 Task: Create dashboards and reports that display Instructor performance.
Action: Mouse moved to (7, 67)
Screenshot: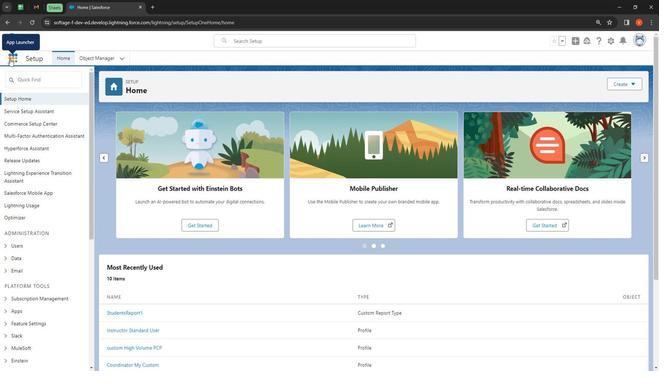 
Action: Mouse pressed left at (7, 67)
Screenshot: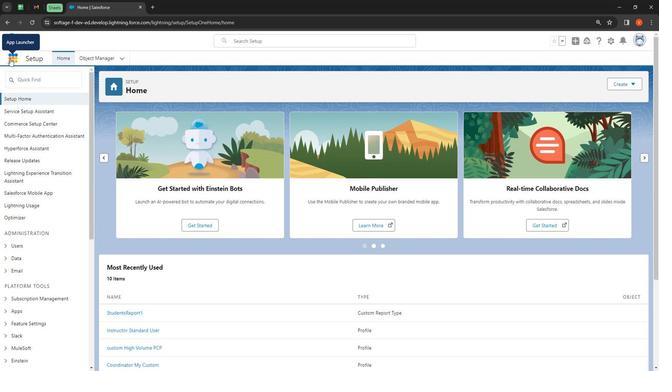 
Action: Mouse moved to (19, 193)
Screenshot: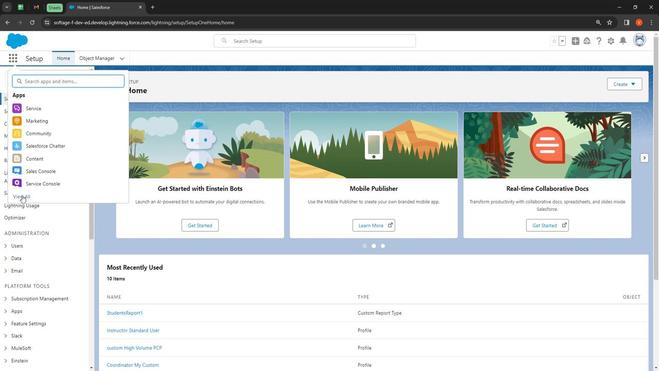 
Action: Mouse pressed left at (19, 193)
Screenshot: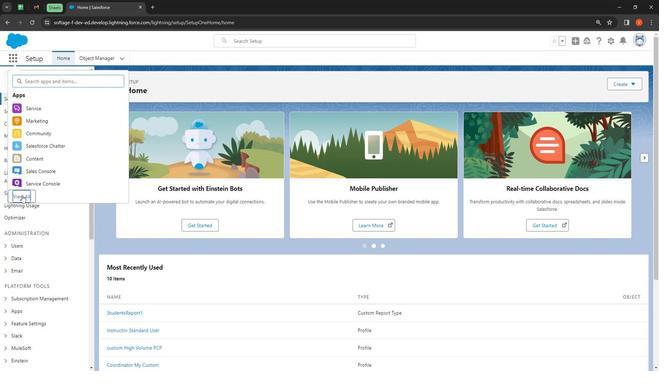 
Action: Mouse moved to (296, 88)
Screenshot: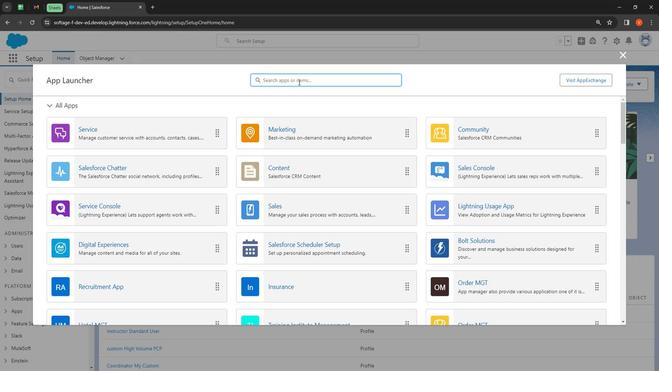 
Action: Mouse pressed left at (296, 88)
Screenshot: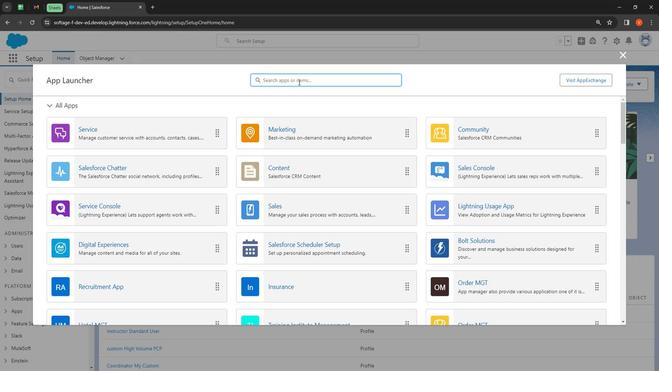
Action: Mouse moved to (166, 11)
Screenshot: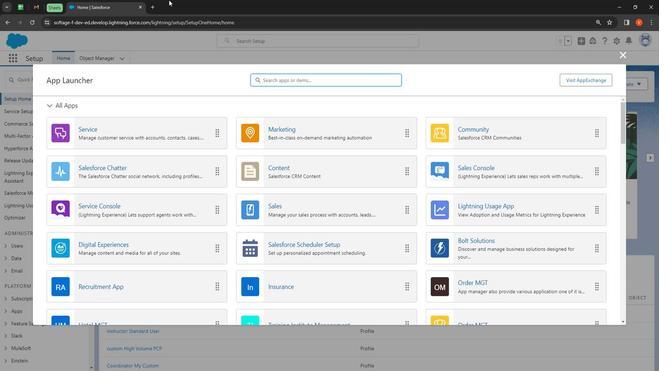 
Action: Key pressed <Key.shift><Key.shift><Key.shift><Key.shift><Key.shift><Key.shift><Key.shift><Key.shift><Key.shift><Key.shift><Key.shift><Key.shift><Key.shift><Key.shift><Key.shift><Key.shift><Key.shift>Repor
Screenshot: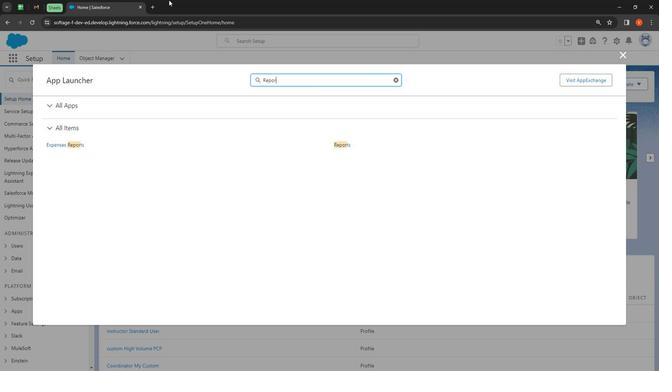 
Action: Mouse moved to (339, 148)
Screenshot: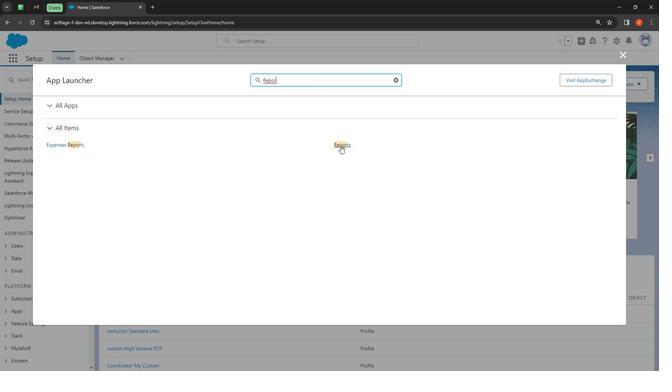 
Action: Mouse pressed left at (339, 148)
Screenshot: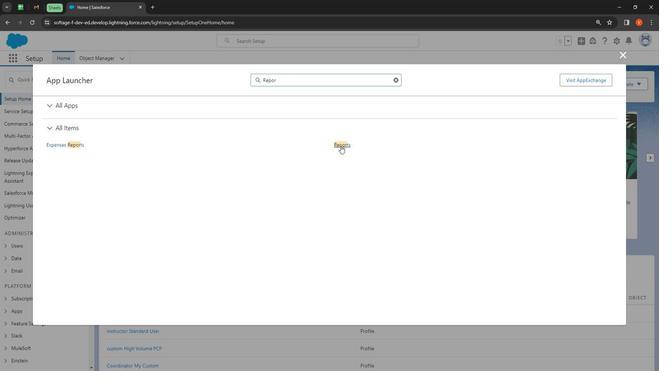 
Action: Mouse moved to (569, 91)
Screenshot: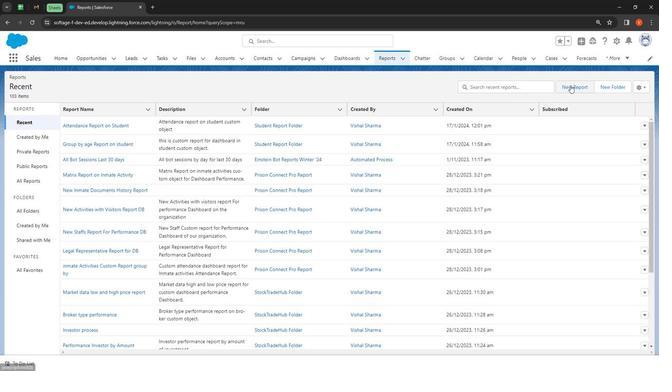 
Action: Mouse pressed left at (569, 91)
Screenshot: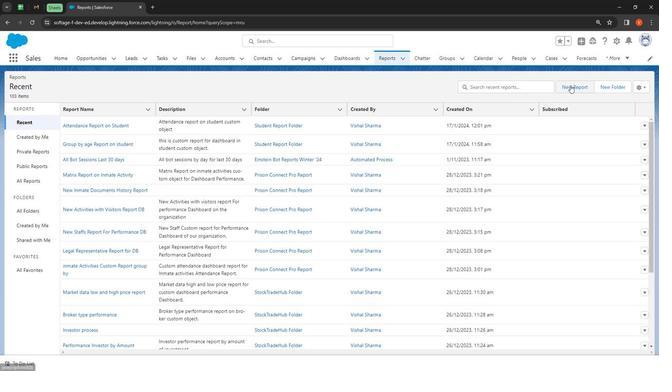 
Action: Mouse moved to (112, 148)
Screenshot: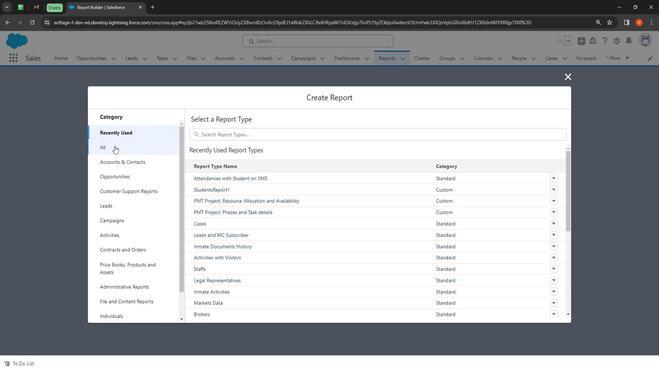 
Action: Mouse pressed left at (112, 148)
Screenshot: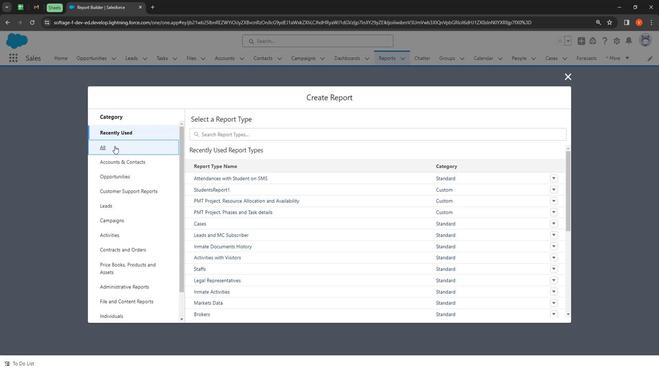 
Action: Mouse moved to (249, 137)
Screenshot: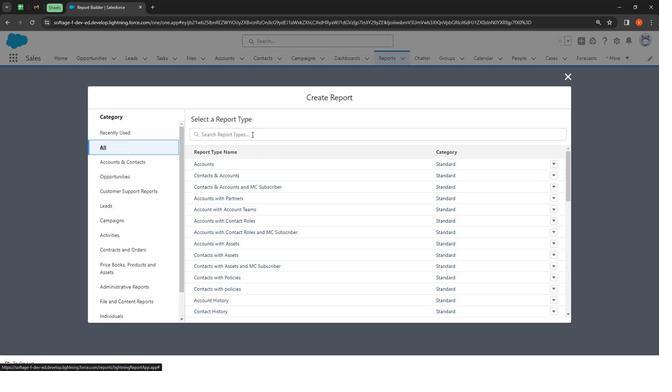 
Action: Mouse pressed left at (249, 137)
Screenshot: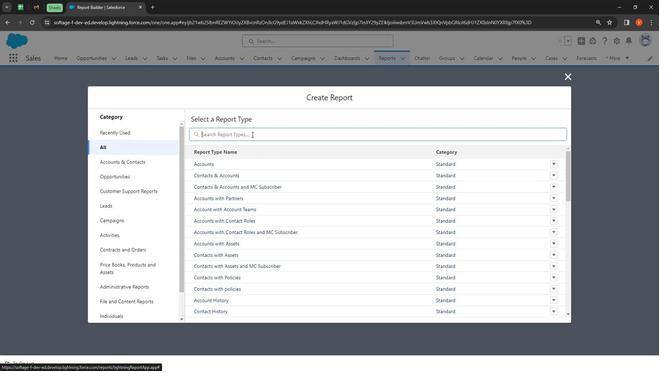 
Action: Mouse moved to (250, 137)
Screenshot: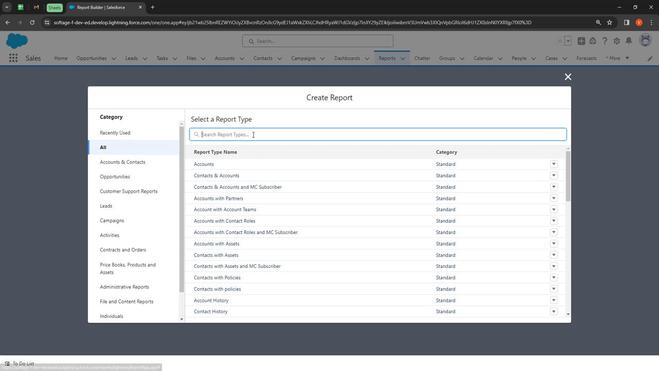 
Action: Key pressed instruc
Screenshot: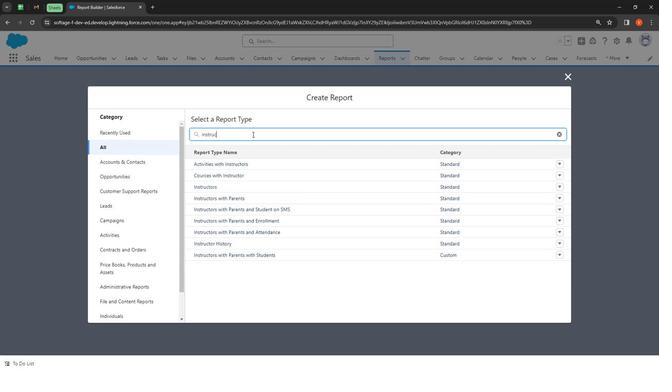 
Action: Mouse moved to (204, 184)
Screenshot: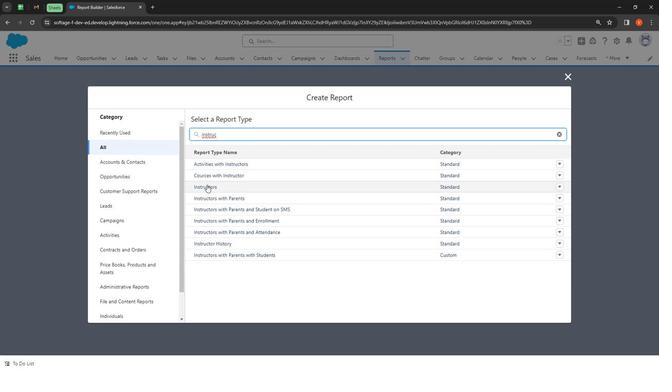 
Action: Mouse pressed left at (204, 184)
Screenshot: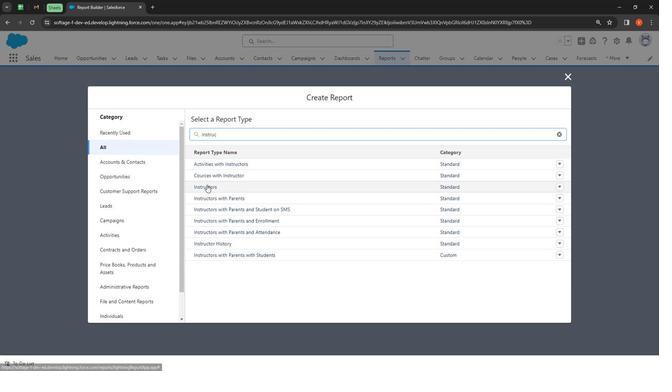 
Action: Mouse moved to (459, 164)
Screenshot: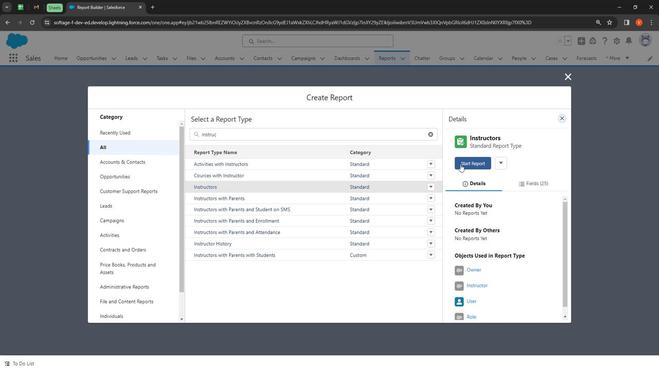 
Action: Mouse pressed left at (459, 164)
Screenshot: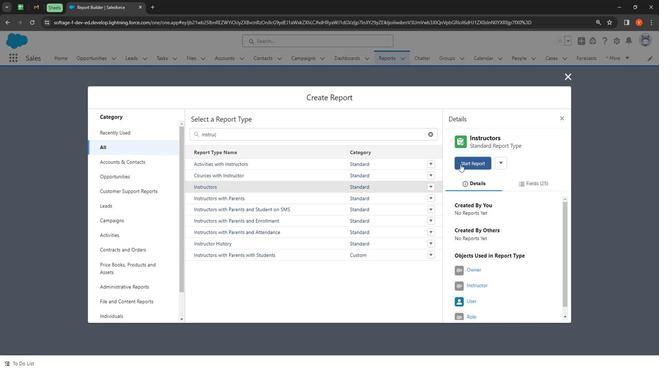 
Action: Mouse moved to (66, 187)
Screenshot: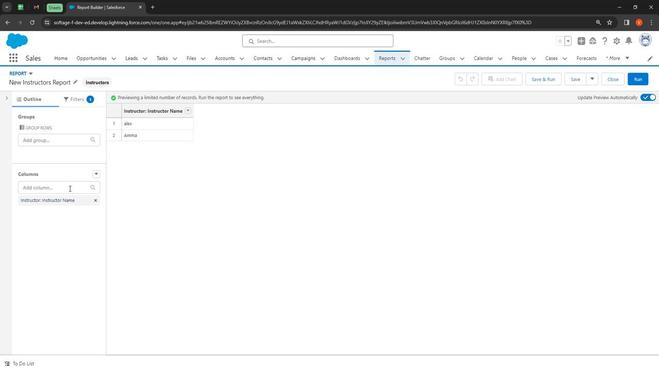 
Action: Mouse pressed left at (66, 187)
Screenshot: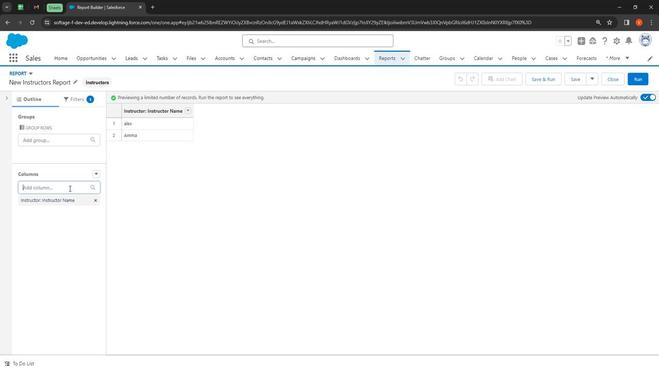 
Action: Mouse moved to (55, 243)
Screenshot: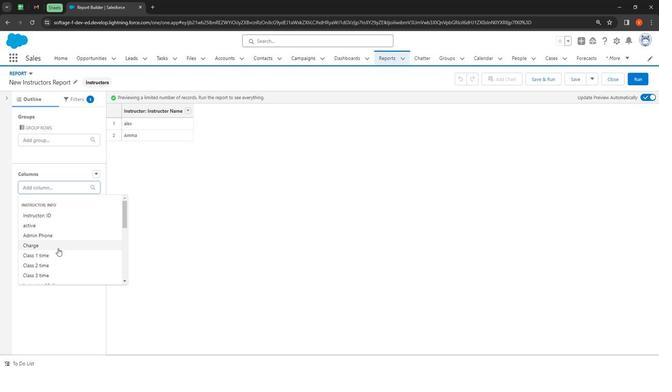 
Action: Mouse pressed left at (55, 243)
Screenshot: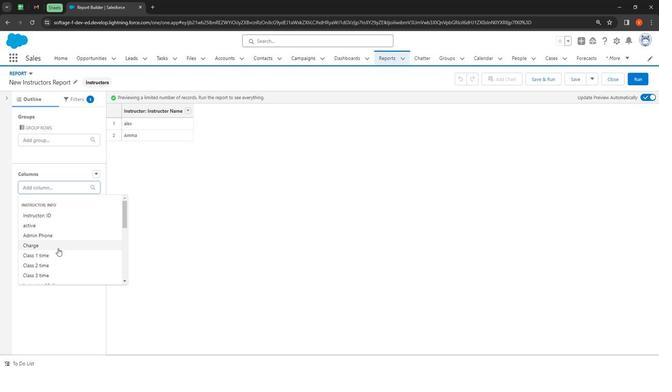 
Action: Mouse moved to (49, 188)
Screenshot: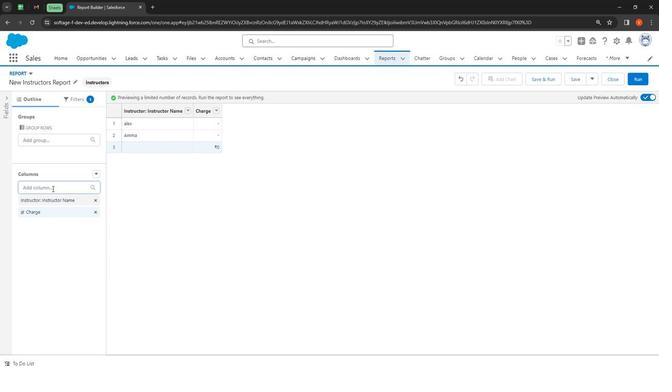 
Action: Mouse pressed left at (49, 188)
Screenshot: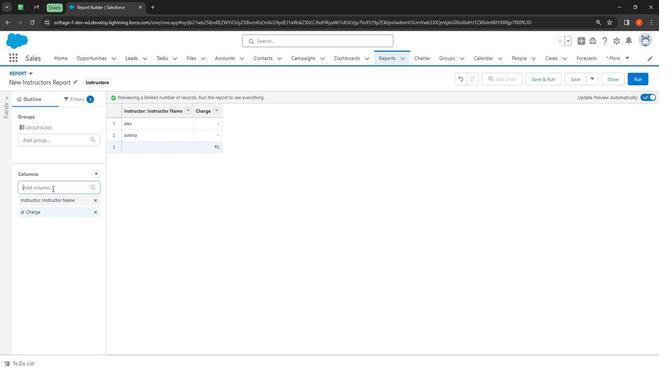 
Action: Mouse moved to (51, 221)
Screenshot: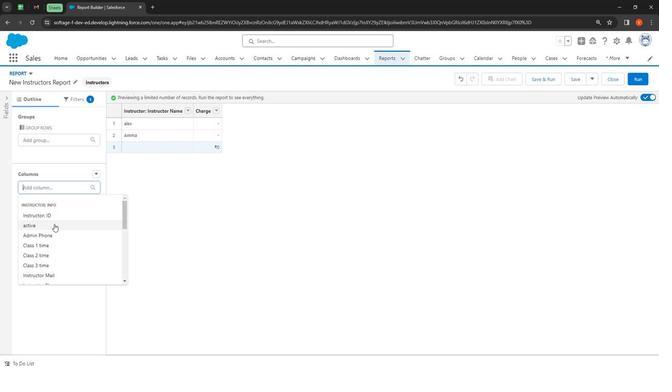 
Action: Mouse pressed left at (51, 221)
Screenshot: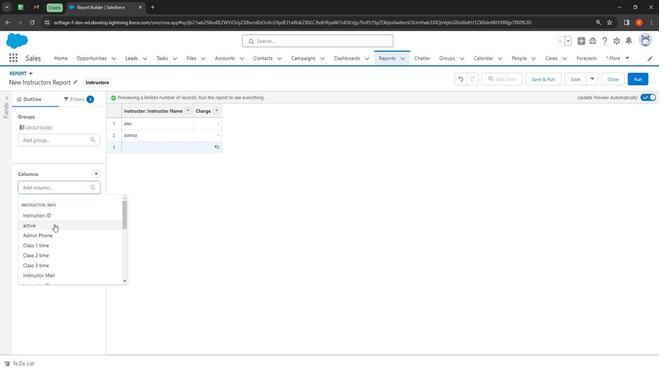 
Action: Mouse moved to (38, 188)
Screenshot: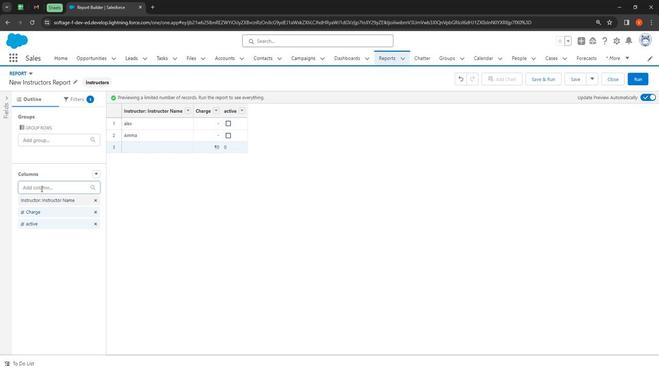
Action: Mouse pressed left at (38, 188)
Screenshot: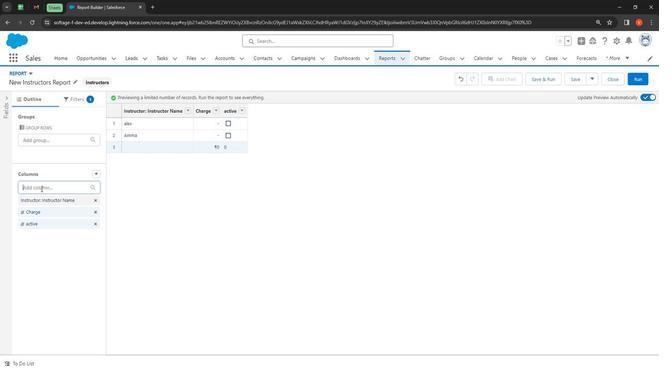 
Action: Mouse moved to (45, 222)
Screenshot: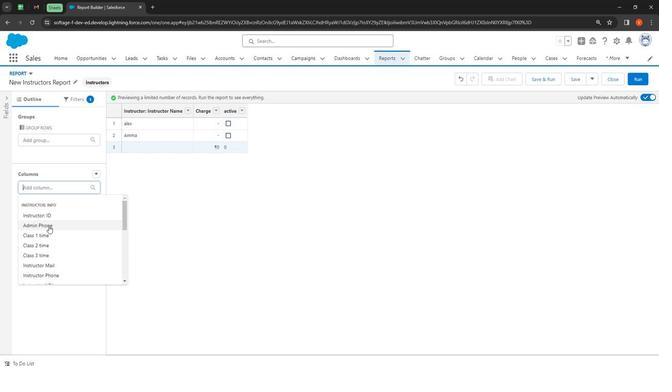 
Action: Mouse pressed left at (45, 222)
Screenshot: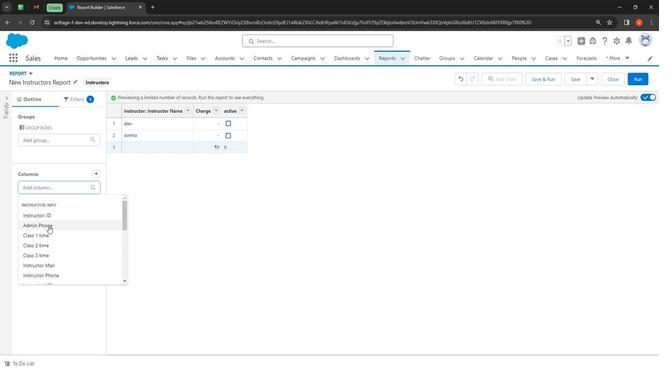 
Action: Mouse moved to (40, 187)
Screenshot: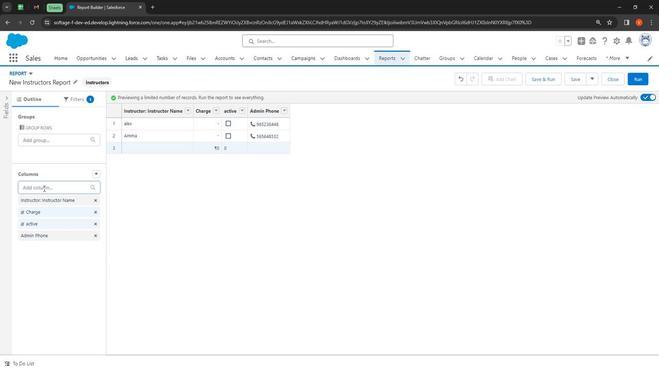 
Action: Mouse pressed left at (40, 187)
Screenshot: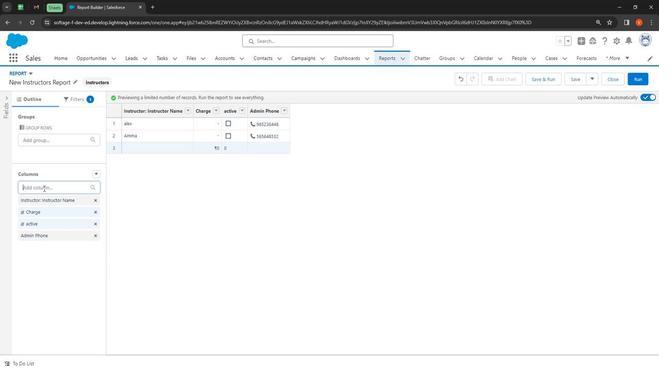 
Action: Mouse moved to (48, 252)
Screenshot: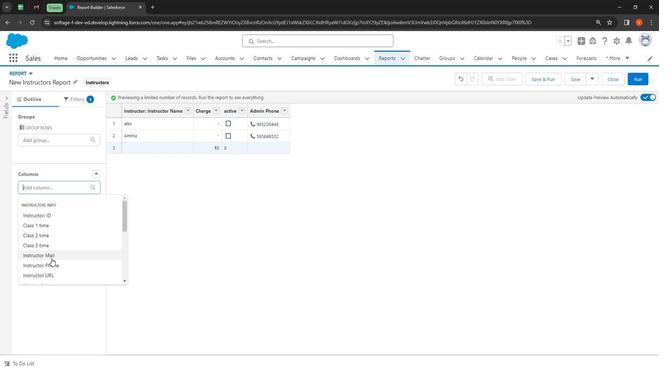 
Action: Mouse pressed left at (48, 252)
Screenshot: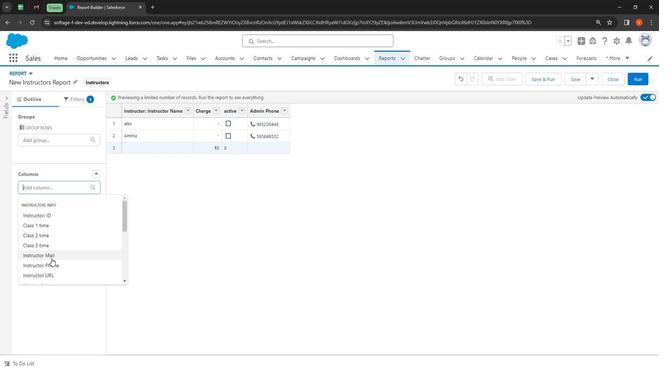 
Action: Mouse moved to (41, 189)
Screenshot: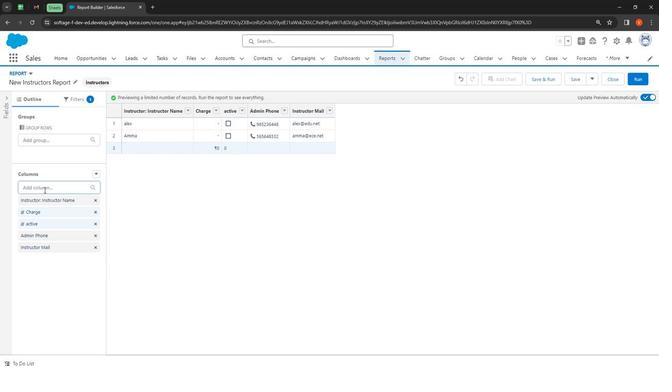 
Action: Mouse pressed left at (41, 189)
Screenshot: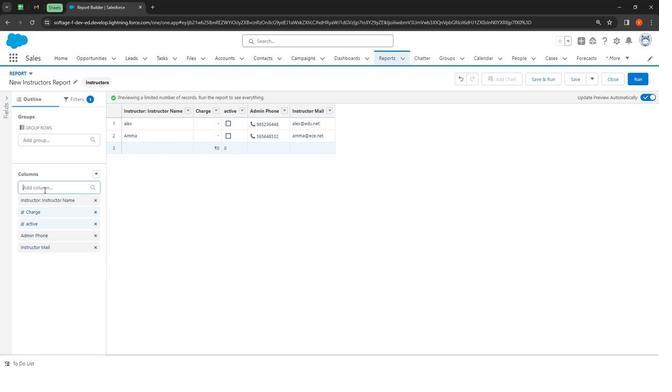 
Action: Mouse moved to (63, 249)
Screenshot: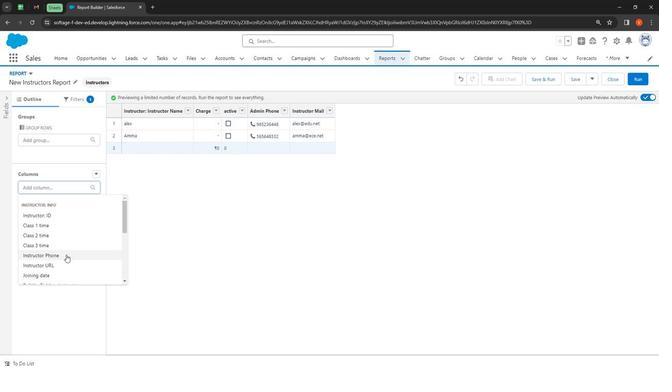 
Action: Mouse pressed left at (63, 249)
Screenshot: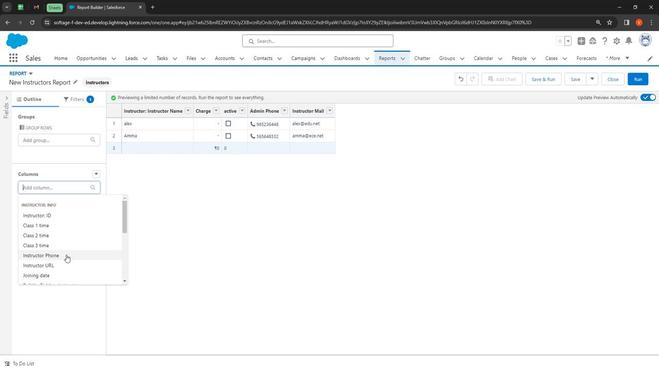 
Action: Mouse moved to (38, 185)
Screenshot: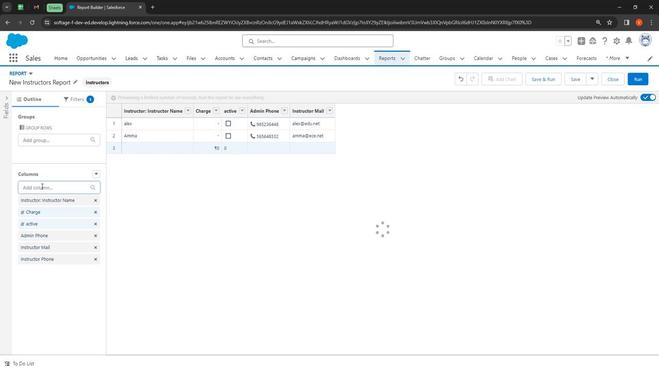 
Action: Mouse pressed left at (38, 185)
Screenshot: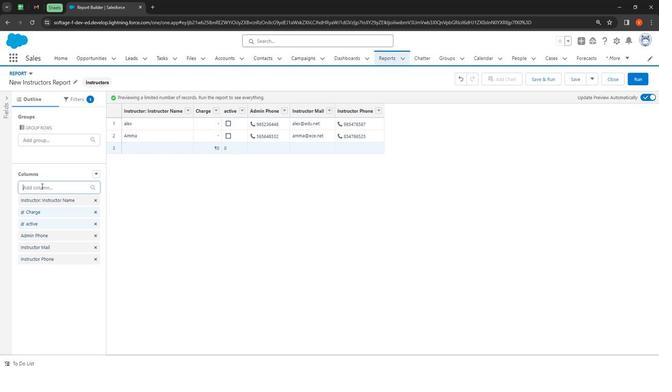 
Action: Mouse moved to (57, 257)
Screenshot: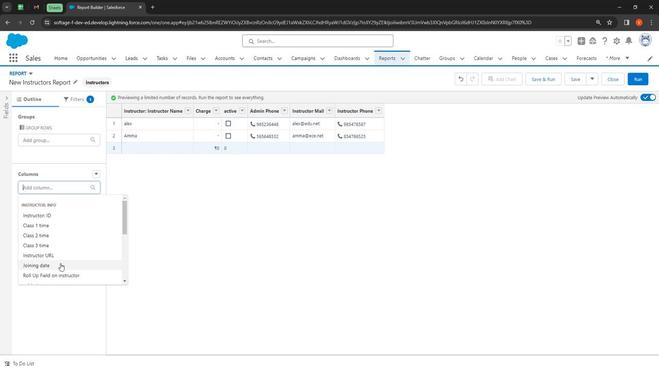 
Action: Mouse pressed left at (57, 257)
Screenshot: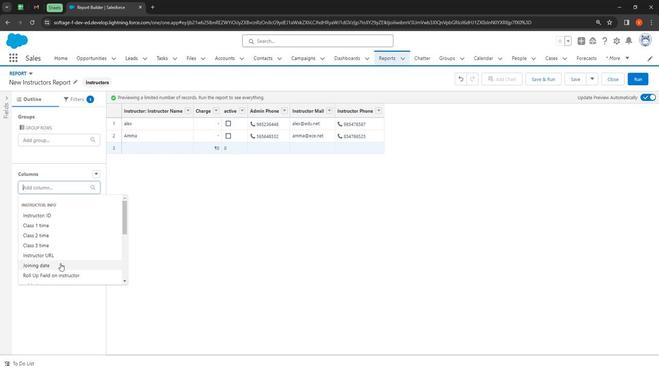 
Action: Mouse moved to (46, 186)
Screenshot: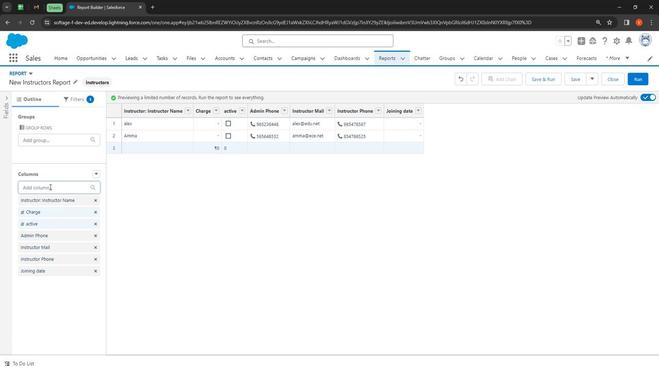 
Action: Mouse pressed left at (46, 186)
Screenshot: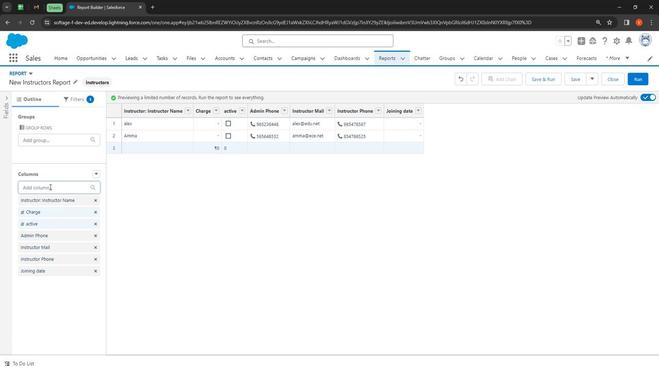 
Action: Mouse moved to (58, 244)
Screenshot: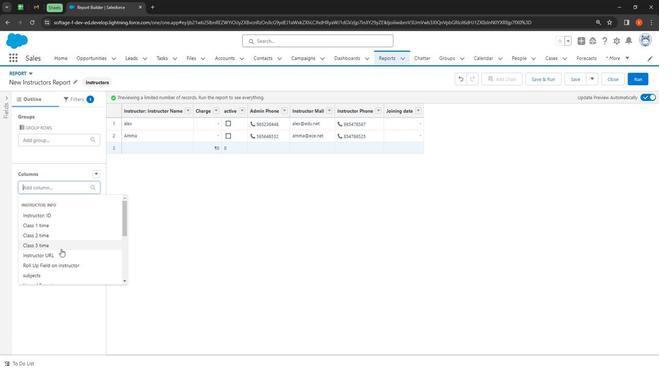 
Action: Mouse scrolled (58, 243) with delta (0, 0)
Screenshot: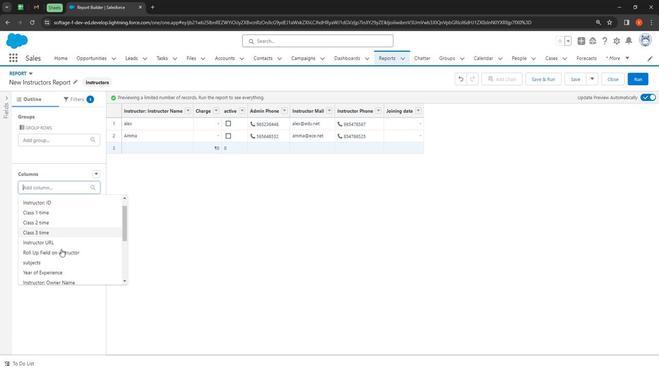 
Action: Mouse moved to (59, 218)
Screenshot: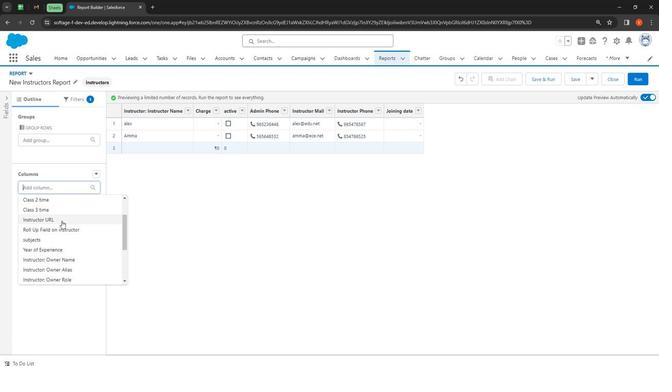 
Action: Mouse pressed left at (59, 218)
Screenshot: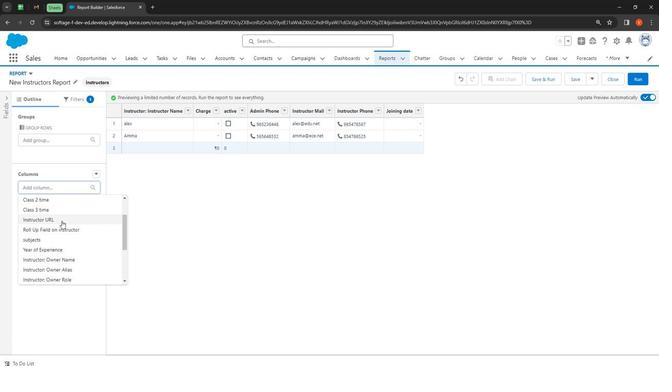 
Action: Mouse moved to (46, 188)
Screenshot: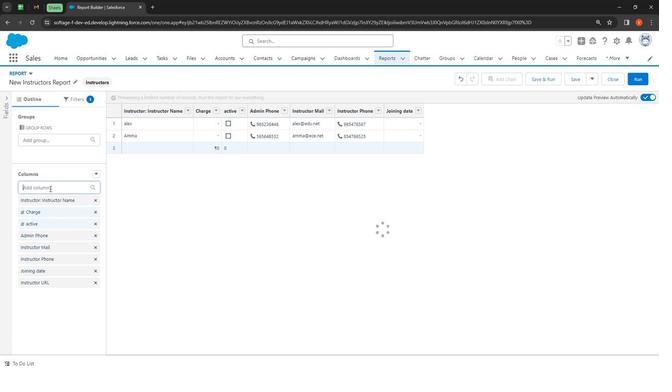
Action: Mouse pressed left at (46, 188)
Screenshot: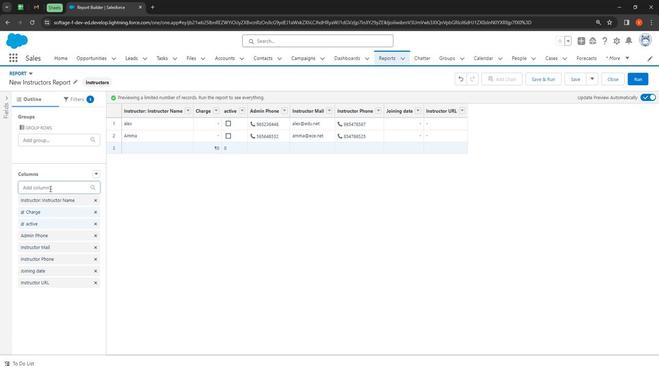 
Action: Mouse moved to (48, 257)
Screenshot: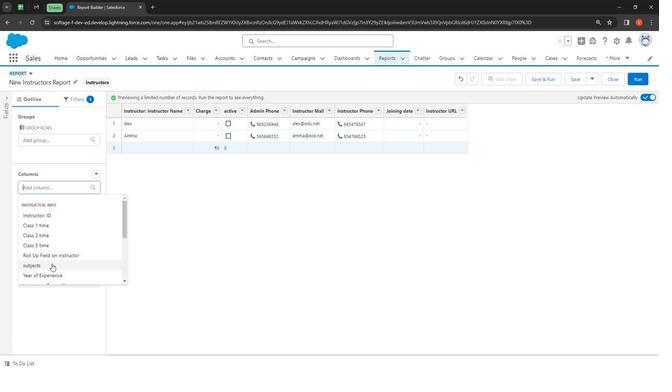 
Action: Mouse pressed left at (48, 257)
Screenshot: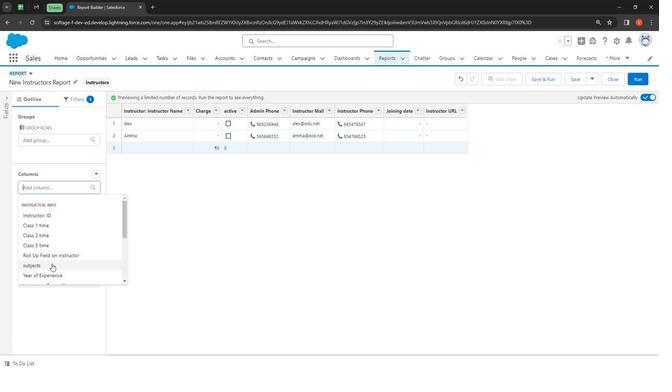 
Action: Mouse moved to (45, 187)
Screenshot: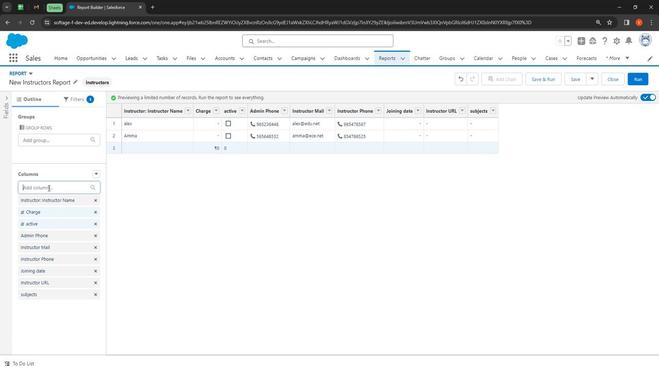 
Action: Mouse pressed left at (45, 187)
Screenshot: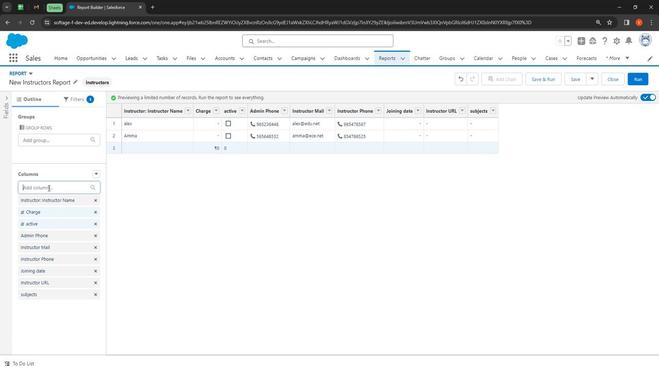 
Action: Mouse moved to (61, 258)
Screenshot: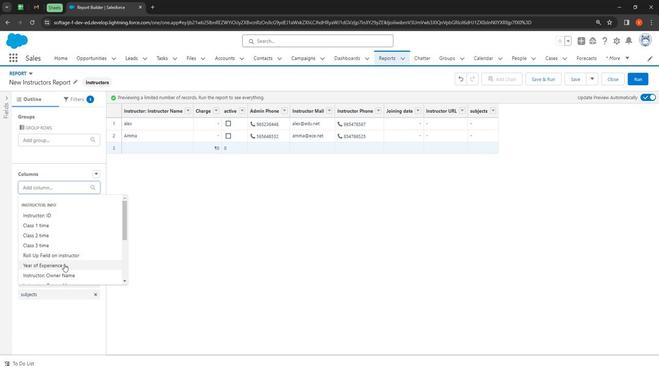 
Action: Mouse pressed left at (61, 258)
Screenshot: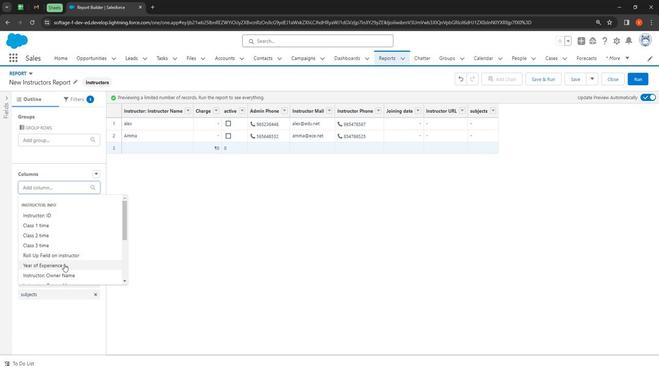 
Action: Mouse moved to (58, 185)
Screenshot: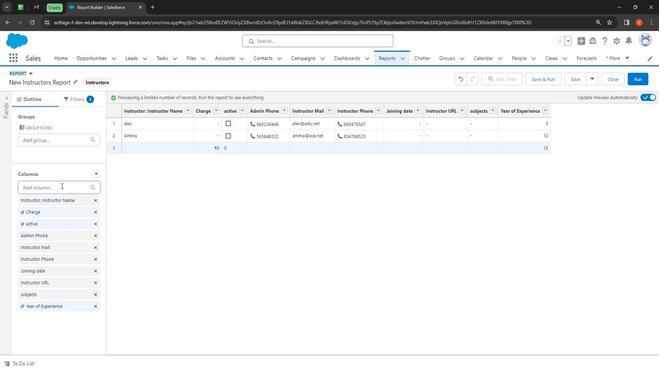 
Action: Mouse pressed left at (58, 185)
Screenshot: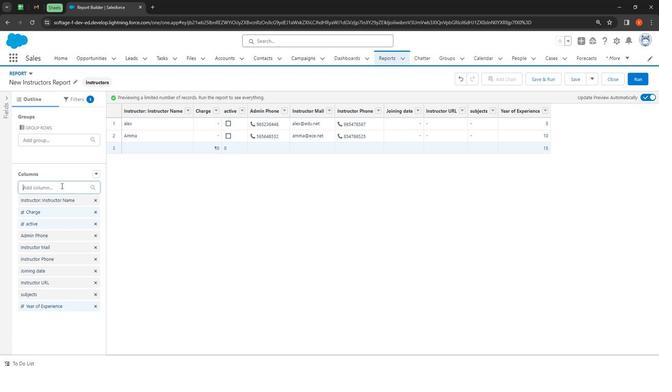 
Action: Mouse moved to (73, 249)
Screenshot: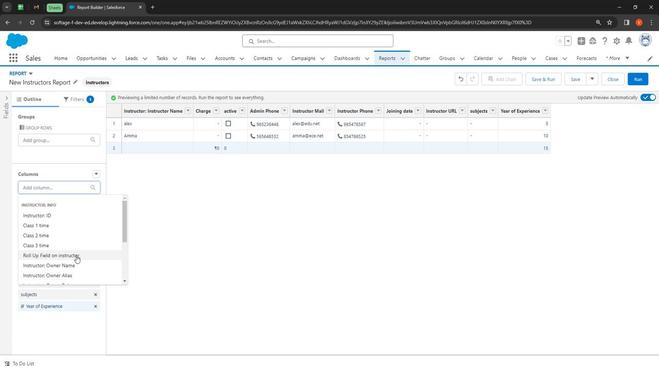 
Action: Mouse scrolled (73, 249) with delta (0, 0)
Screenshot: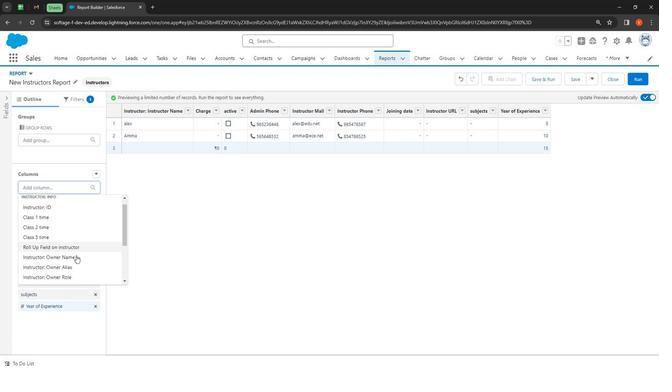 
Action: Mouse moved to (73, 248)
Screenshot: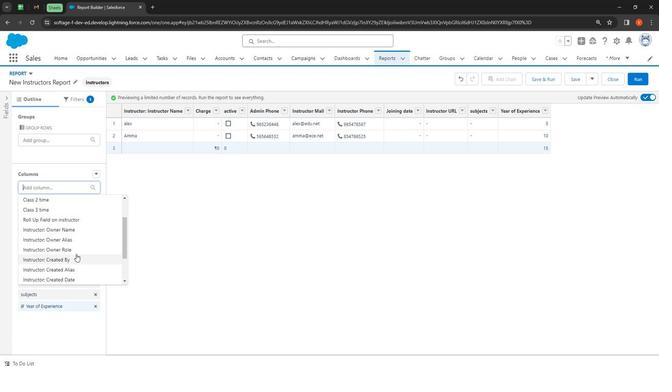 
Action: Mouse scrolled (73, 248) with delta (0, 0)
Screenshot: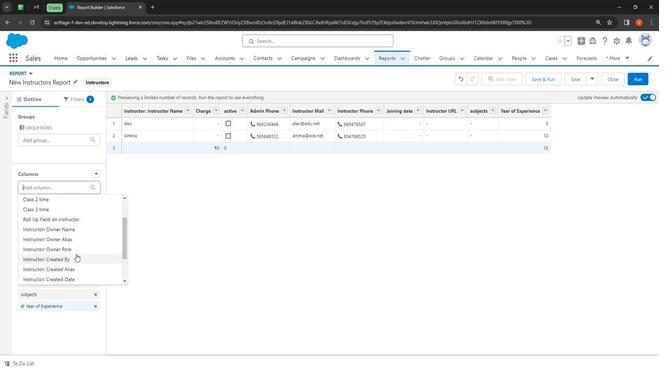 
Action: Mouse scrolled (73, 248) with delta (0, 0)
Screenshot: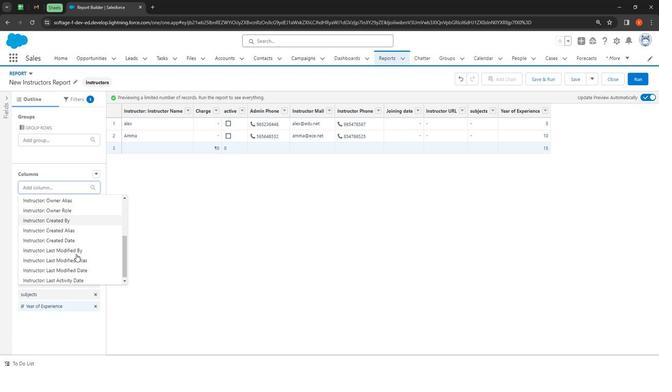 
Action: Mouse moved to (74, 246)
Screenshot: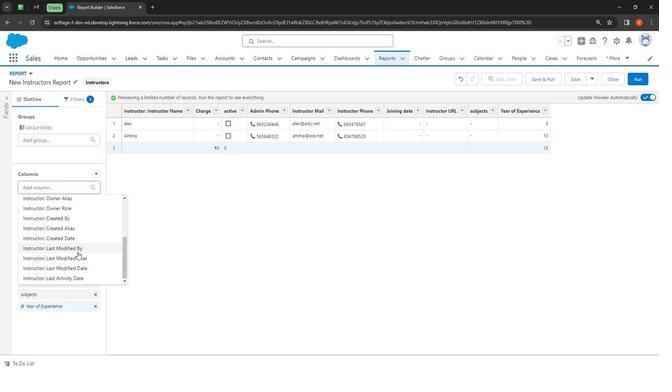 
Action: Mouse scrolled (74, 246) with delta (0, 0)
Screenshot: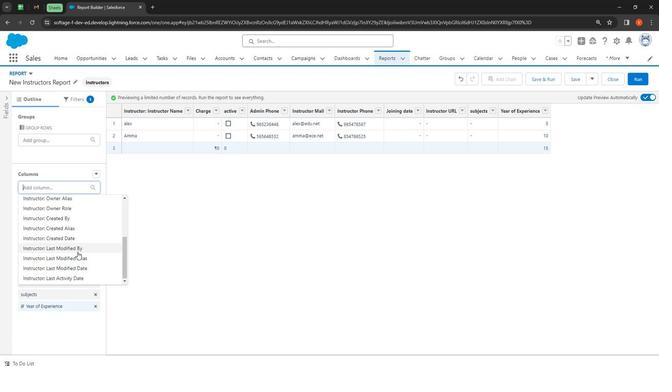 
Action: Mouse scrolled (74, 246) with delta (0, 0)
Screenshot: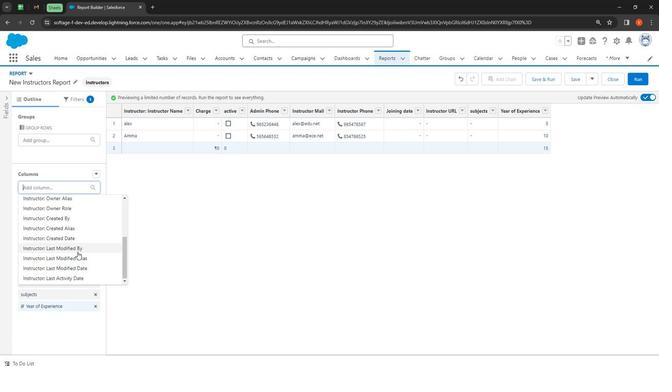 
Action: Mouse scrolled (74, 246) with delta (0, 0)
Screenshot: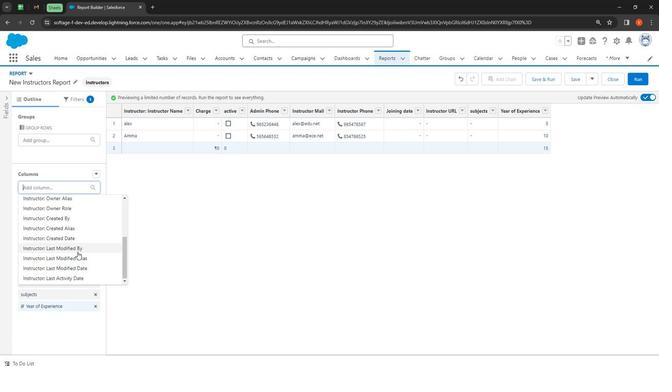 
Action: Mouse scrolled (74, 246) with delta (0, 0)
Screenshot: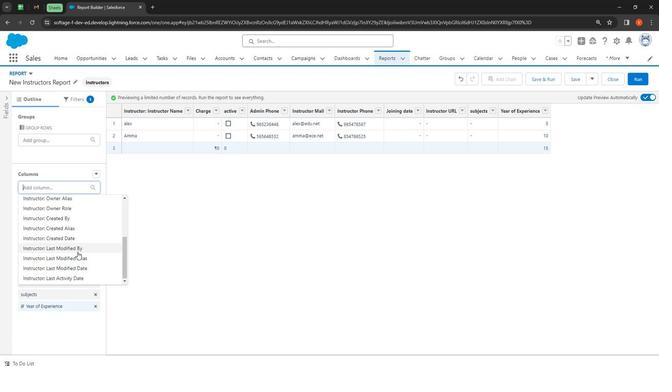 
Action: Mouse moved to (75, 245)
Screenshot: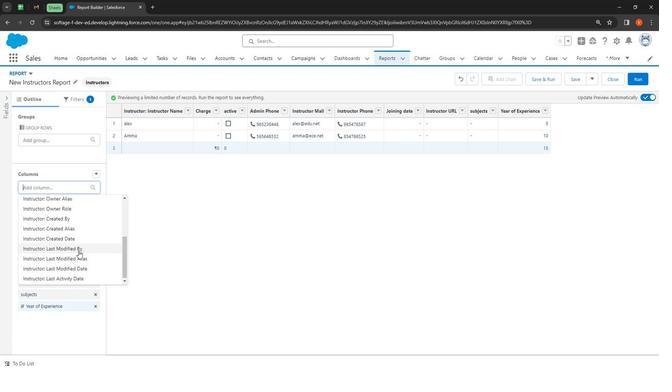 
Action: Mouse scrolled (75, 246) with delta (0, 0)
Screenshot: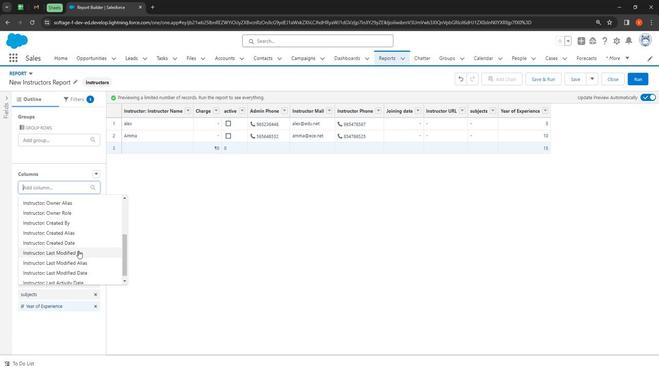 
Action: Mouse scrolled (75, 246) with delta (0, 0)
Screenshot: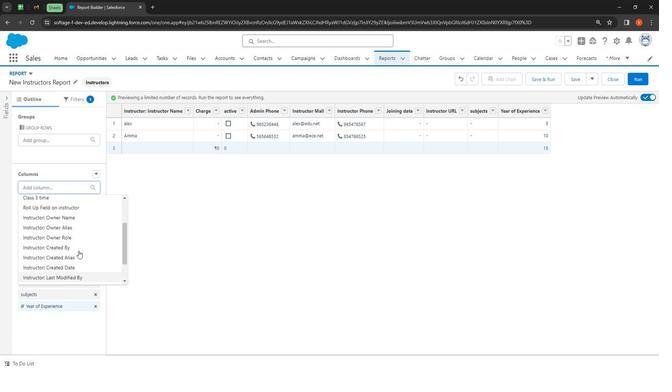 
Action: Mouse scrolled (75, 246) with delta (0, 0)
Screenshot: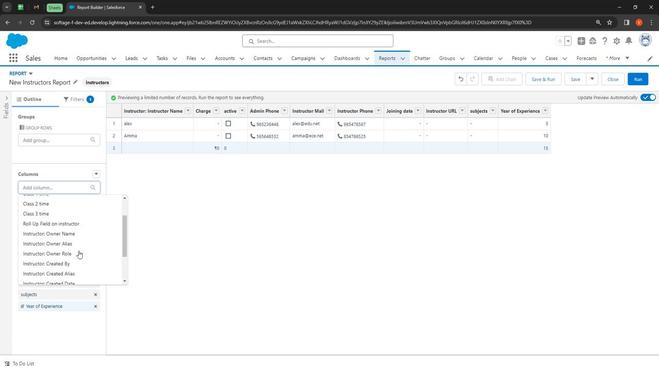 
Action: Mouse scrolled (75, 246) with delta (0, 0)
Screenshot: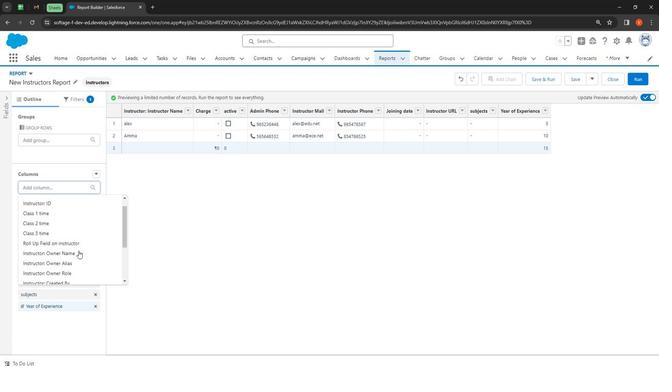 
Action: Mouse scrolled (75, 246) with delta (0, 0)
Screenshot: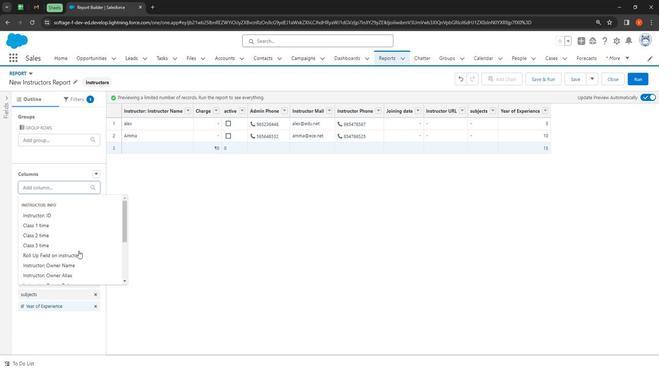 
Action: Mouse moved to (77, 245)
Screenshot: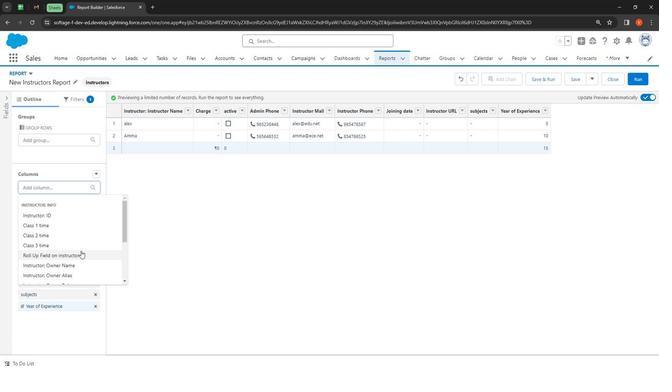 
Action: Mouse scrolled (77, 246) with delta (0, 0)
Screenshot: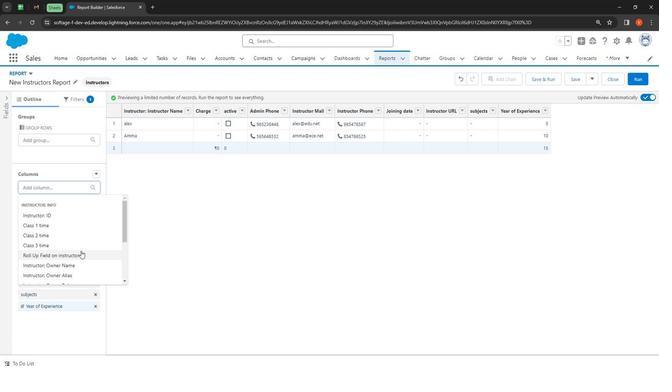 
Action: Mouse moved to (48, 222)
Screenshot: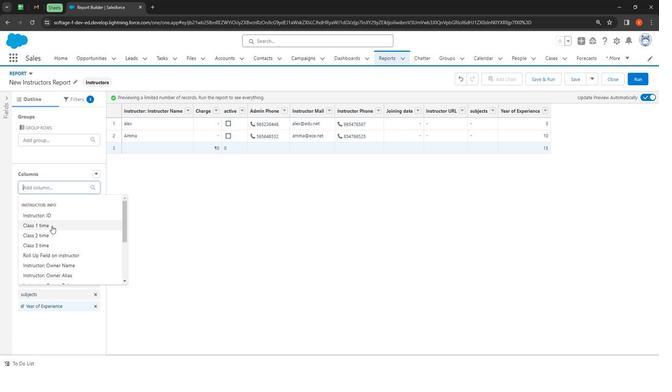 
Action: Mouse pressed left at (48, 222)
Screenshot: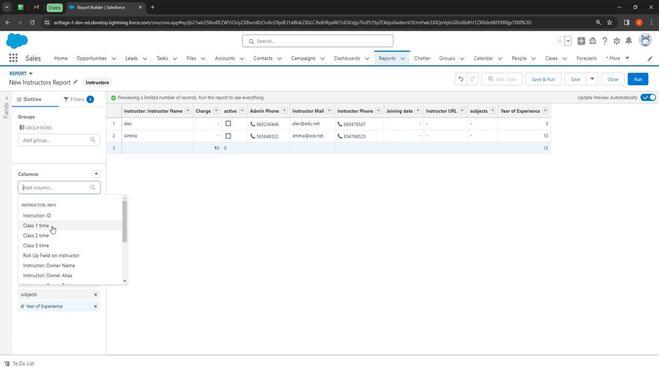 
Action: Mouse moved to (53, 183)
Screenshot: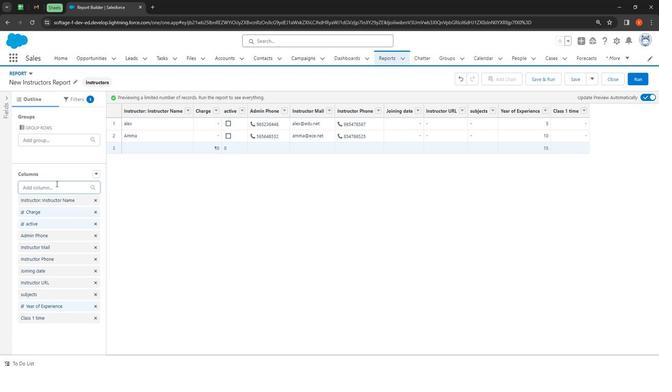 
Action: Mouse pressed left at (53, 183)
Screenshot: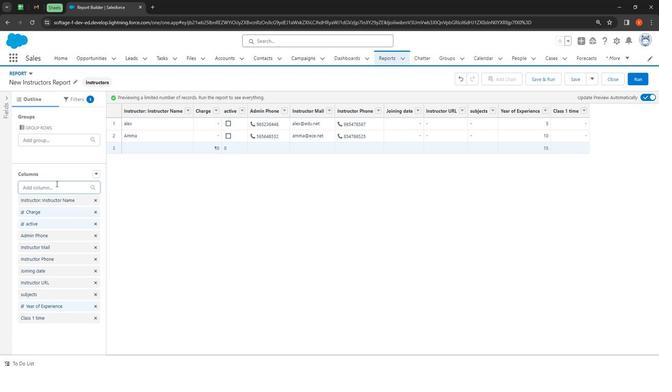 
Action: Mouse moved to (51, 223)
Screenshot: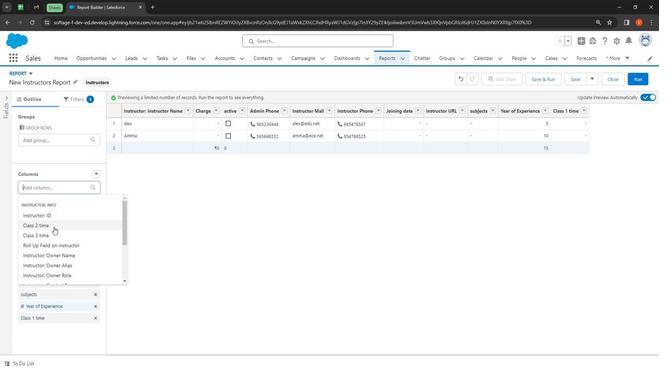 
Action: Mouse pressed left at (51, 223)
Screenshot: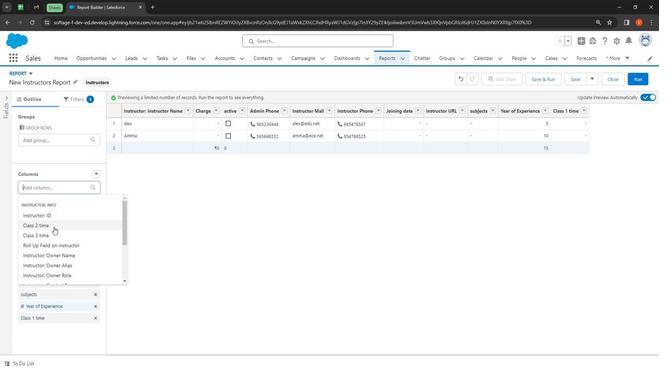 
Action: Mouse moved to (34, 191)
Screenshot: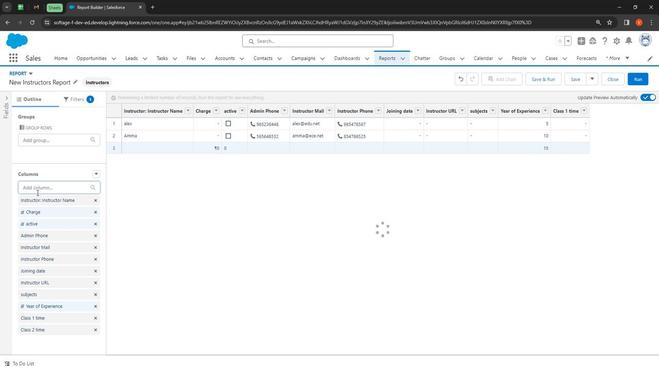 
Action: Mouse pressed left at (34, 191)
Screenshot: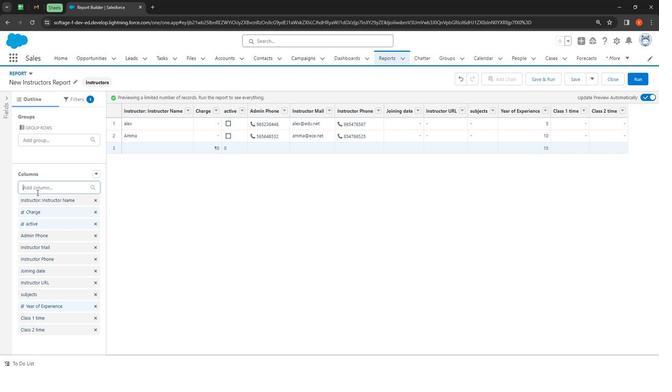 
Action: Mouse moved to (47, 224)
Screenshot: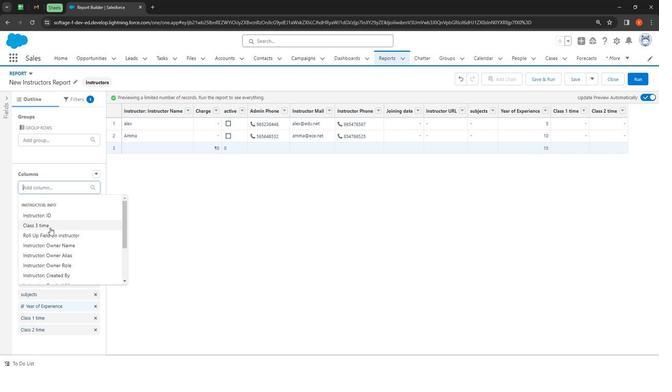 
Action: Mouse pressed left at (47, 224)
Screenshot: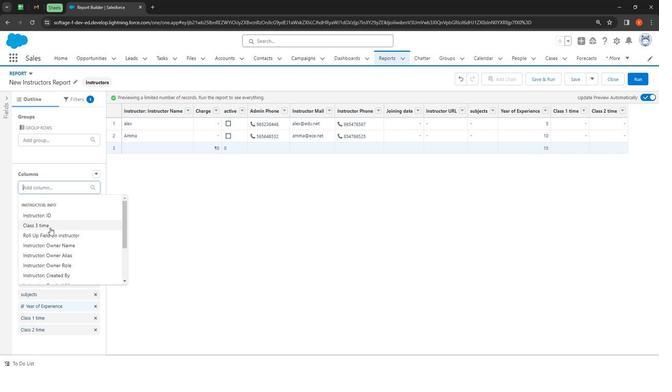 
Action: Mouse moved to (61, 143)
Screenshot: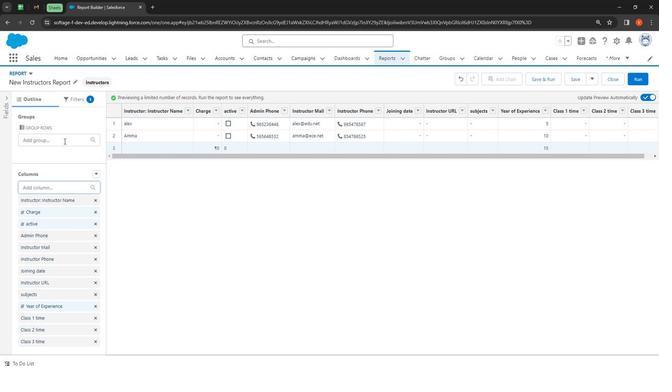 
Action: Mouse pressed left at (61, 143)
Screenshot: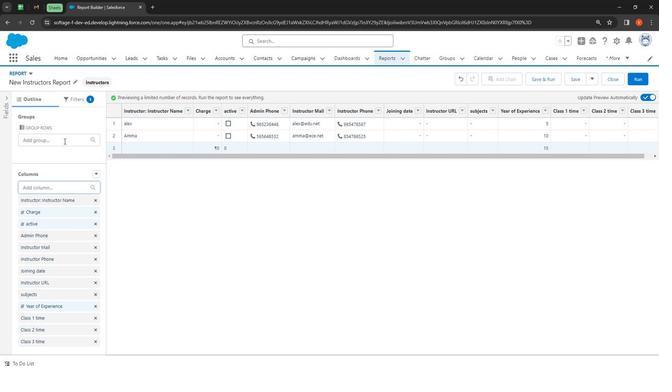 
Action: Mouse moved to (145, 139)
Screenshot: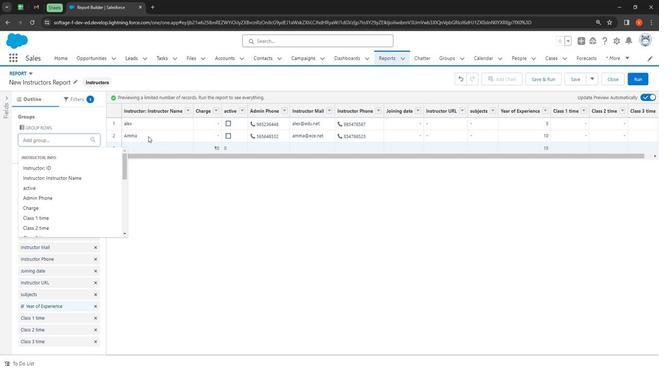 
Action: Key pressed ye
Screenshot: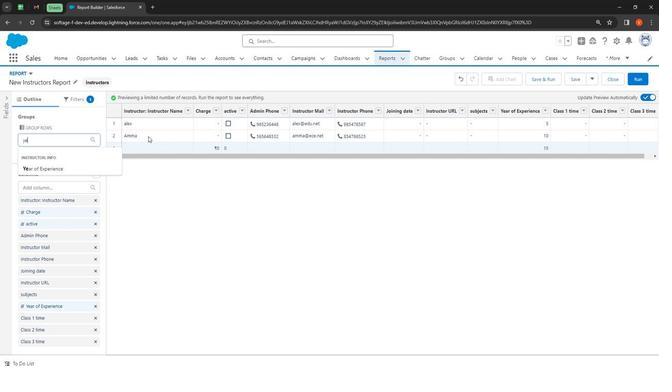 
Action: Mouse moved to (145, 139)
Screenshot: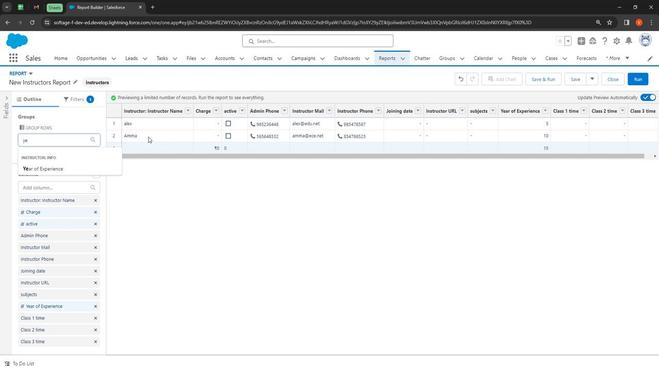 
Action: Key pressed a
Screenshot: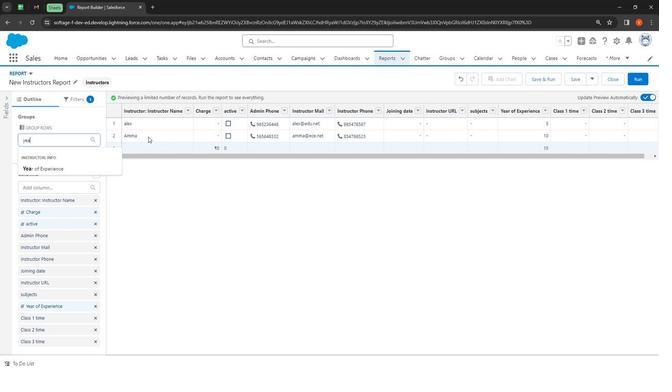 
Action: Mouse moved to (61, 171)
Screenshot: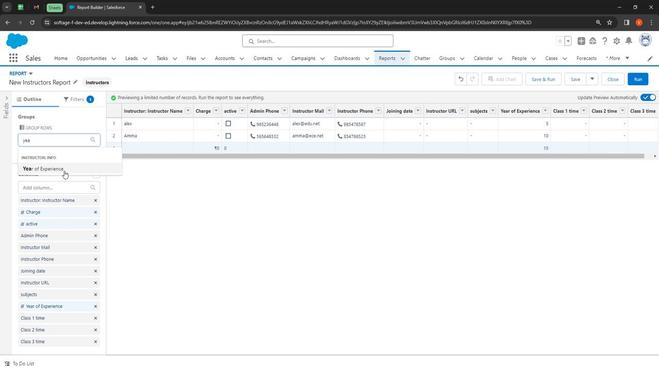 
Action: Mouse pressed left at (61, 171)
Screenshot: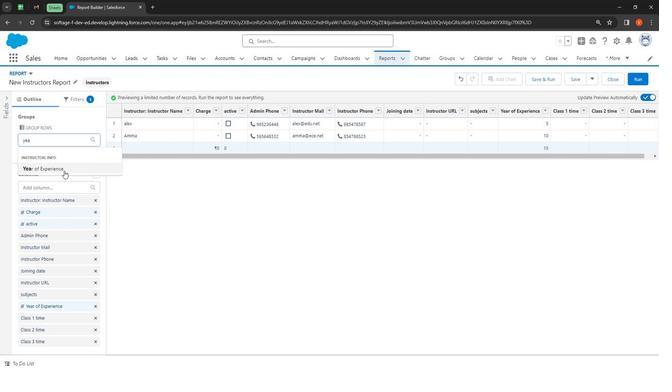
Action: Mouse moved to (510, 86)
Screenshot: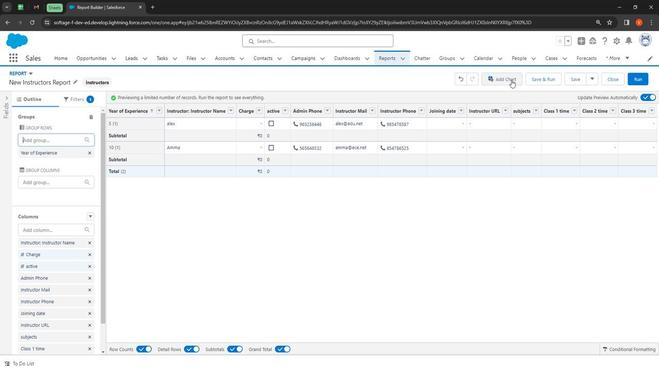 
Action: Mouse pressed left at (510, 86)
Screenshot: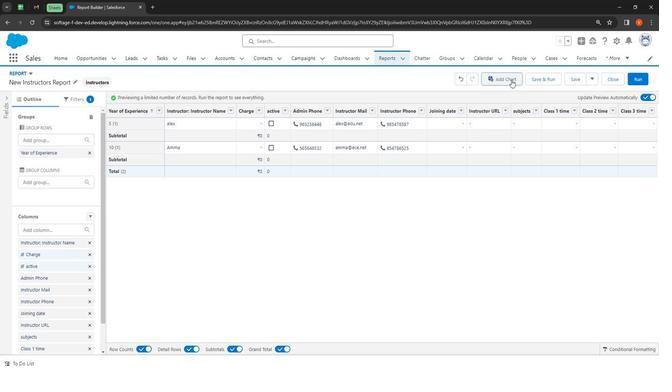 
Action: Mouse moved to (644, 119)
Screenshot: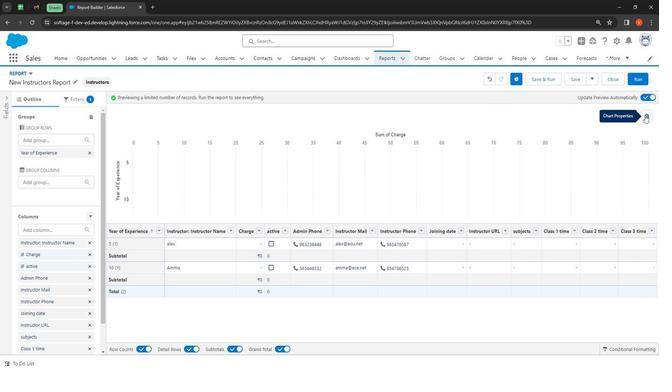 
Action: Mouse pressed left at (644, 119)
Screenshot: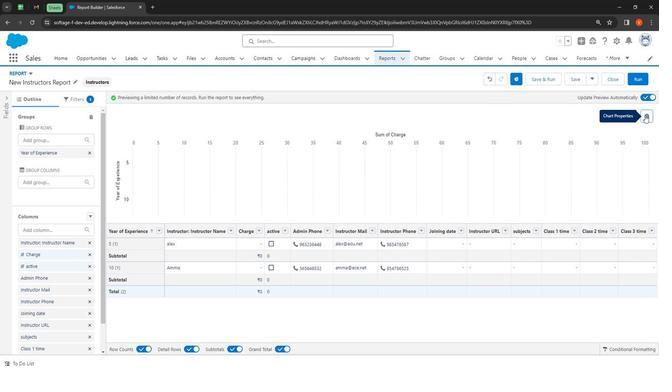 
Action: Mouse moved to (584, 180)
Screenshot: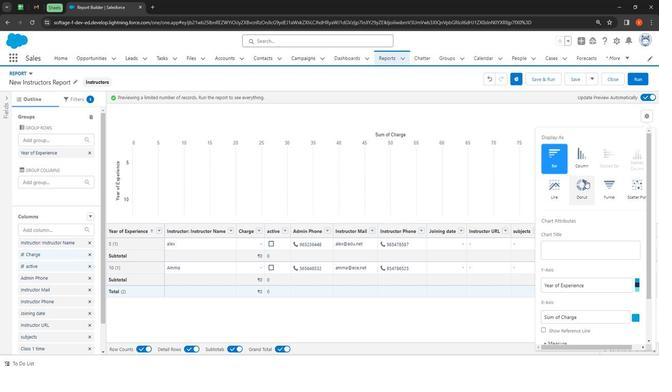 
Action: Mouse pressed left at (584, 180)
Screenshot: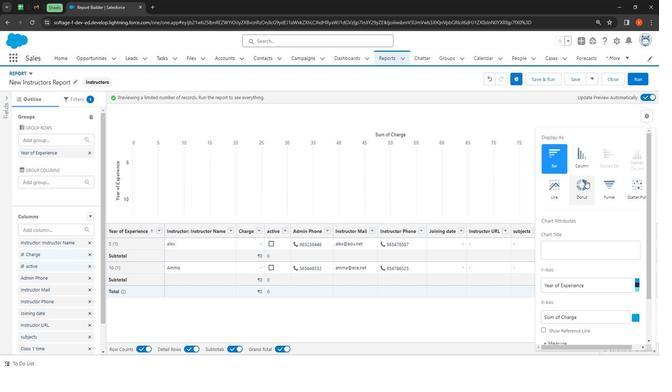 
Action: Mouse moved to (604, 190)
Screenshot: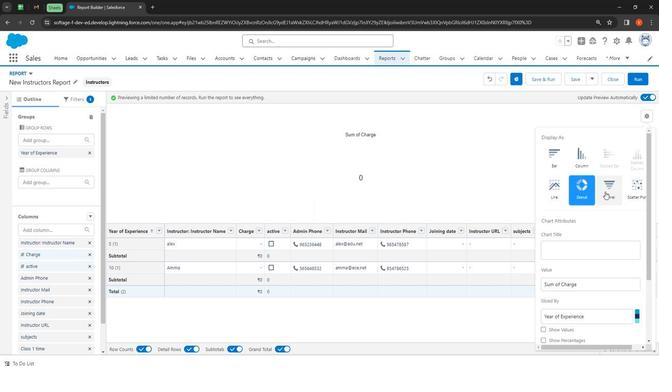 
Action: Mouse pressed left at (604, 190)
Screenshot: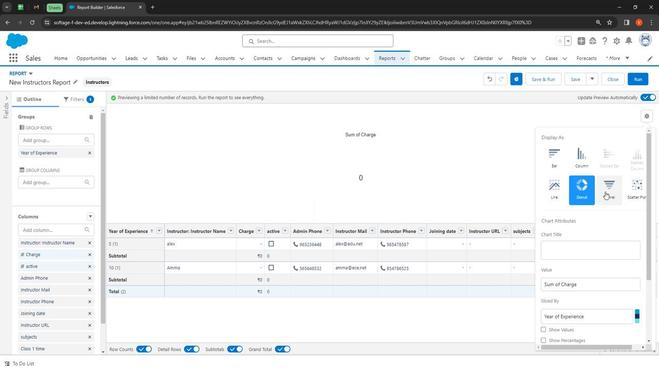 
Action: Mouse moved to (550, 193)
Screenshot: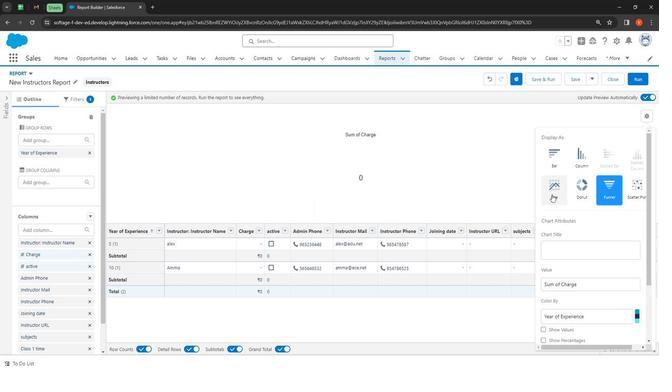 
Action: Mouse pressed left at (550, 193)
Screenshot: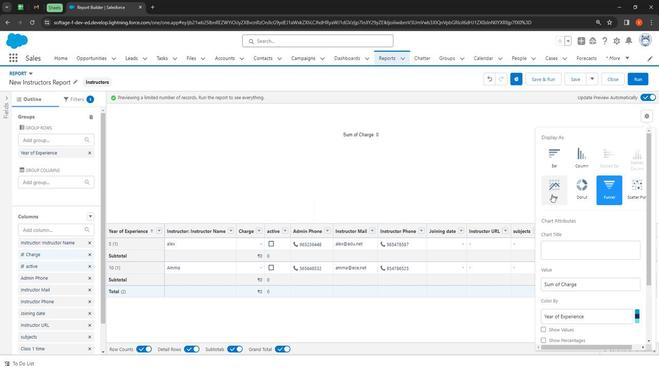 
Action: Mouse moved to (601, 283)
Screenshot: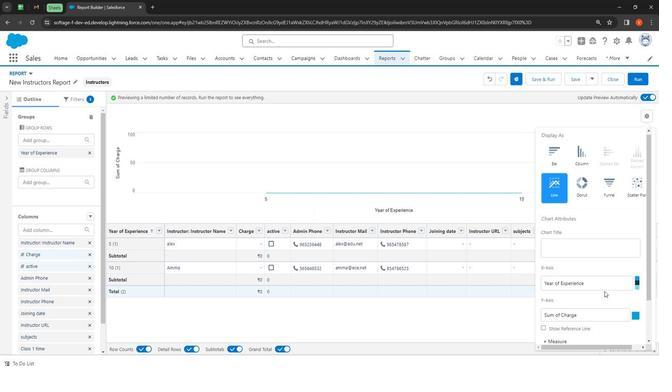 
Action: Mouse scrolled (601, 282) with delta (0, 0)
Screenshot: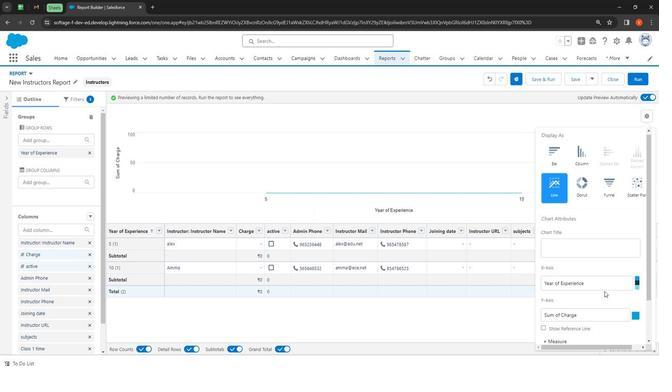 
Action: Mouse moved to (611, 280)
Screenshot: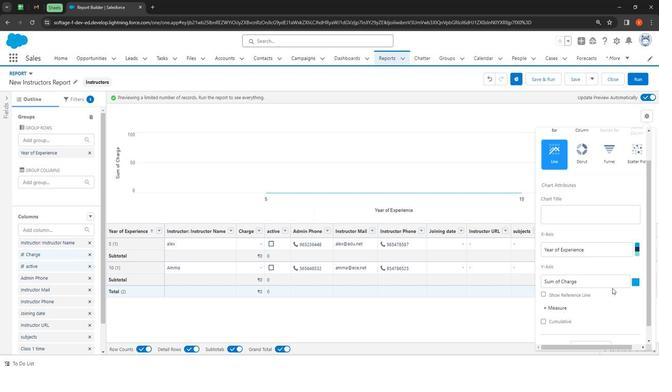 
Action: Mouse scrolled (611, 280) with delta (0, 0)
Screenshot: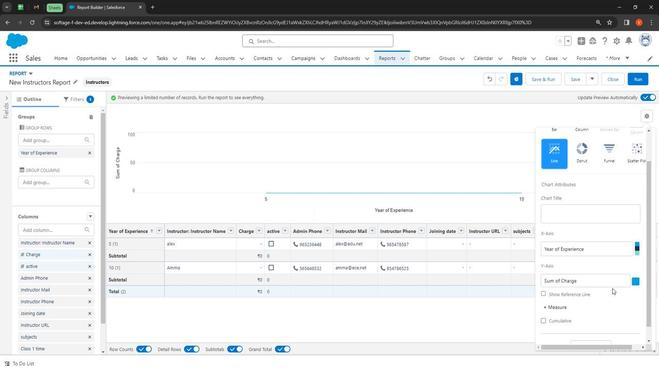 
Action: Mouse scrolled (611, 280) with delta (0, 0)
Screenshot: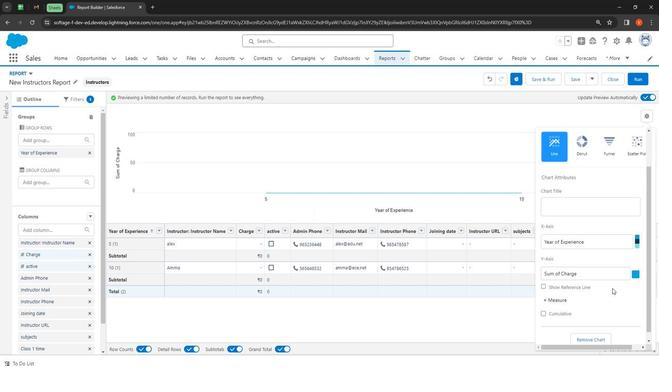 
Action: Mouse moved to (596, 200)
Screenshot: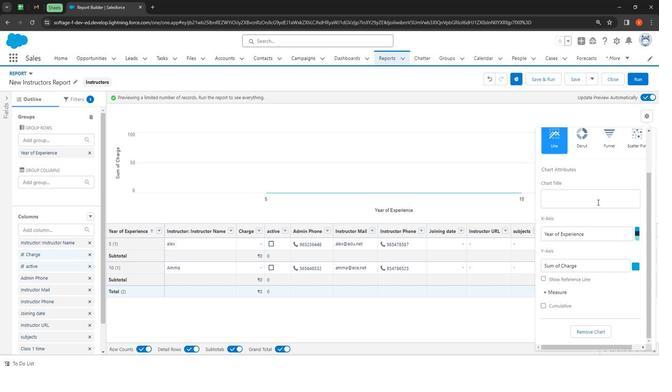 
Action: Mouse pressed left at (596, 200)
Screenshot: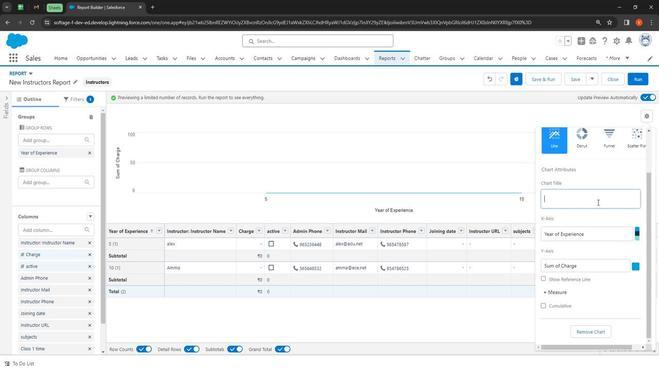 
Action: Key pressed <Key.shift_r>Line<Key.space>chart<Key.space>for<Key.space>instructor
Screenshot: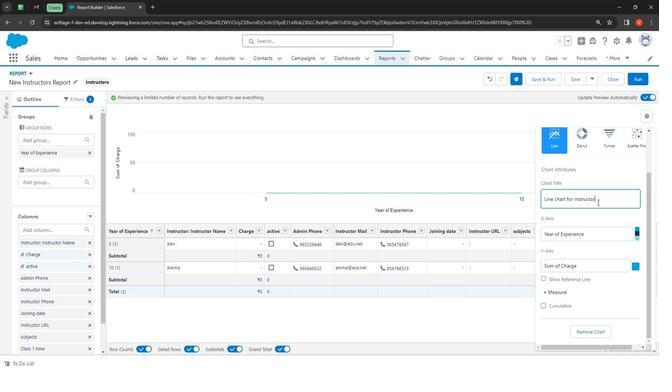 
Action: Mouse moved to (650, 118)
Screenshot: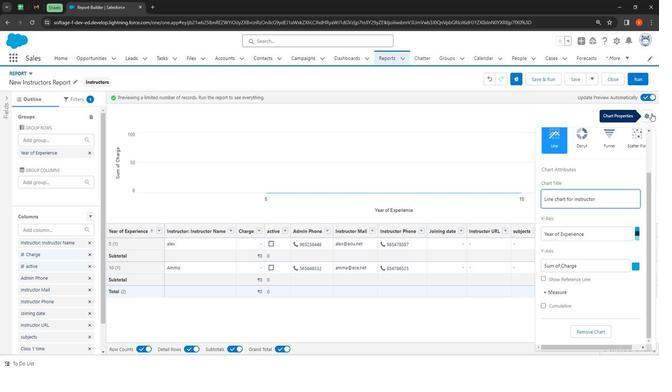 
Action: Mouse pressed left at (650, 118)
Screenshot: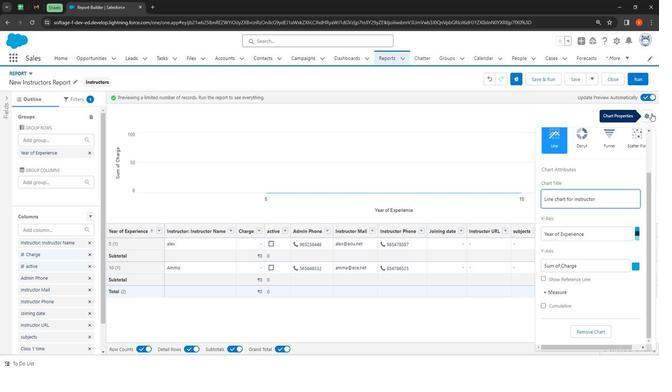 
Action: Mouse moved to (416, 228)
Screenshot: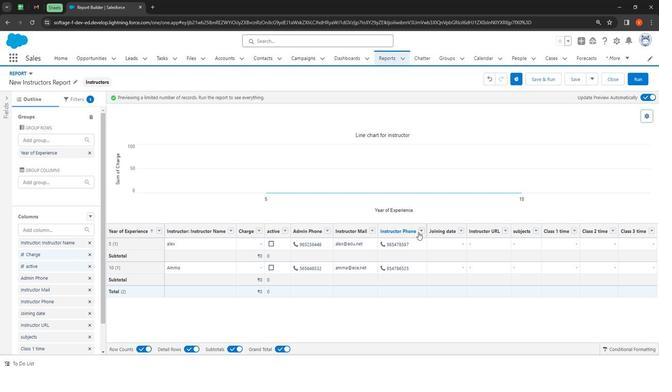 
Action: Mouse pressed left at (416, 228)
Screenshot: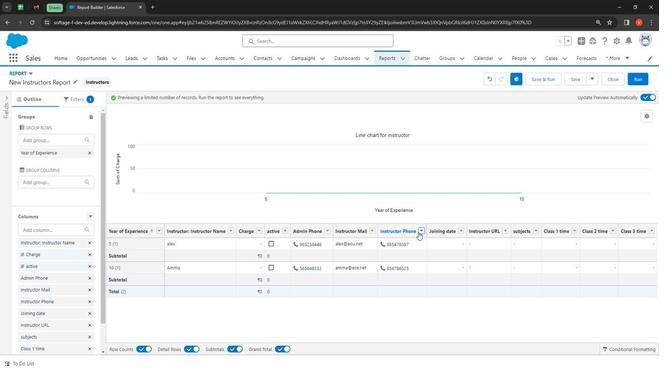 
Action: Mouse moved to (374, 320)
Screenshot: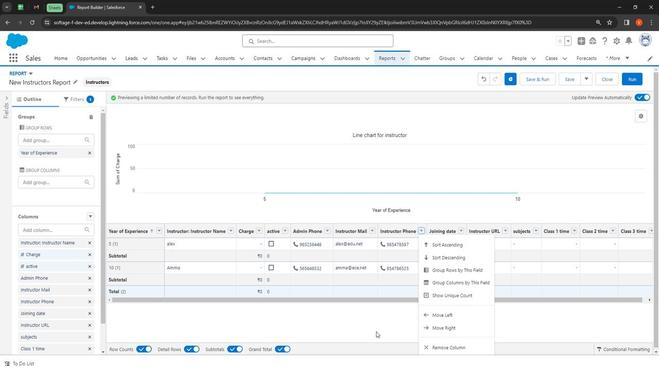 
Action: Mouse pressed left at (374, 320)
Screenshot: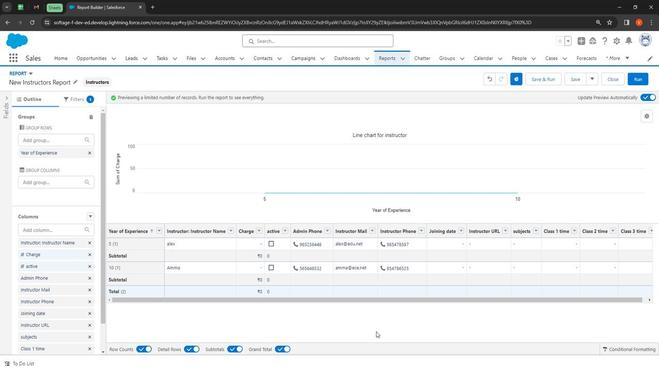 
Action: Mouse moved to (352, 227)
Screenshot: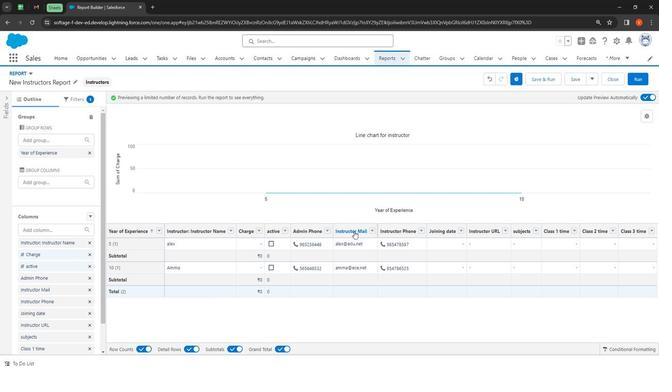 
Action: Mouse pressed left at (352, 227)
Screenshot: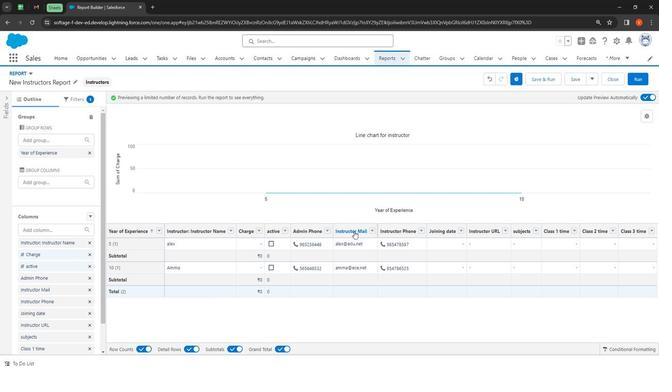 
Action: Mouse moved to (406, 227)
Screenshot: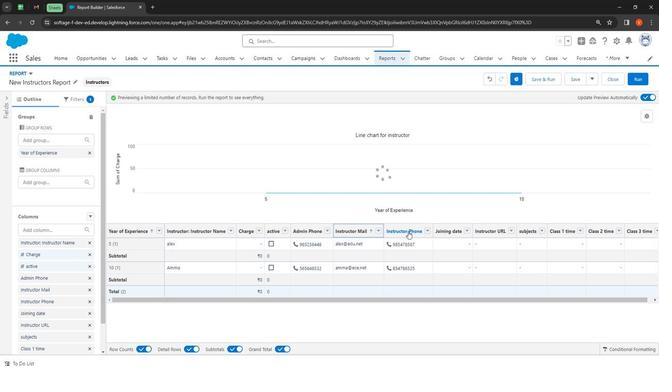 
Action: Mouse pressed left at (406, 227)
Screenshot: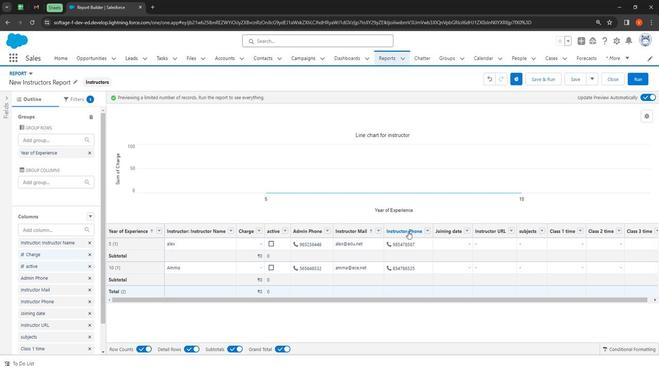 
Action: Mouse moved to (581, 84)
Screenshot: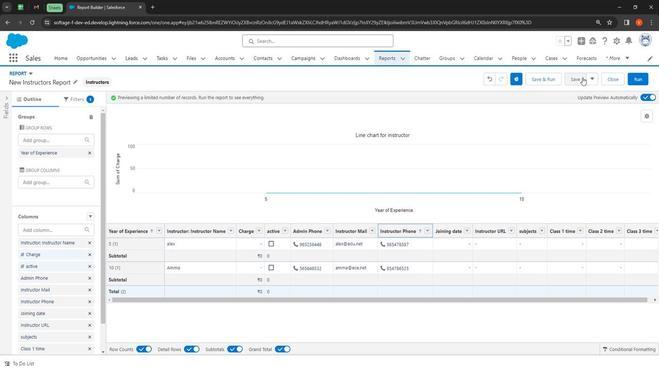 
Action: Mouse pressed left at (581, 84)
Screenshot: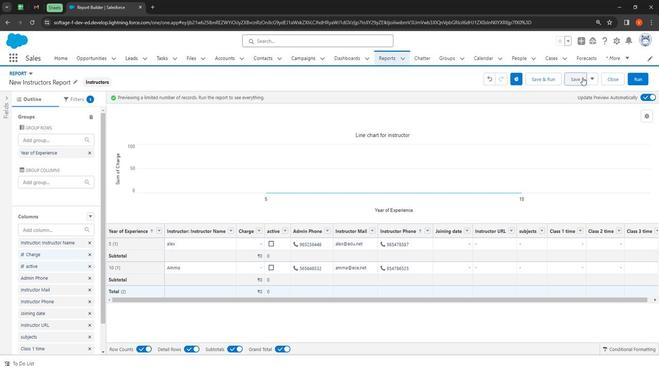 
Action: Mouse moved to (173, 176)
Screenshot: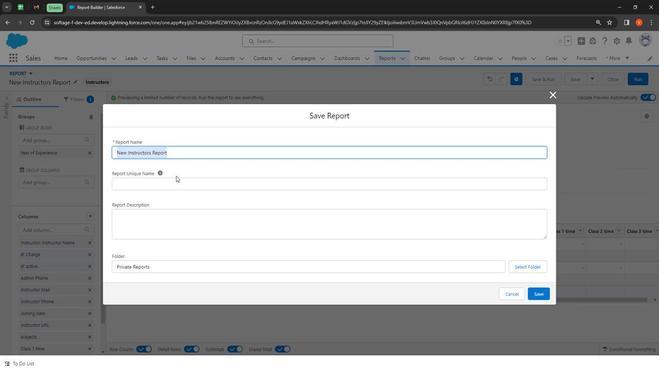 
Action: Key pressed <Key.shift_r><Key.shift_r><Key.shift_r>Instructor<Key.space>performance<Key.space>report
Screenshot: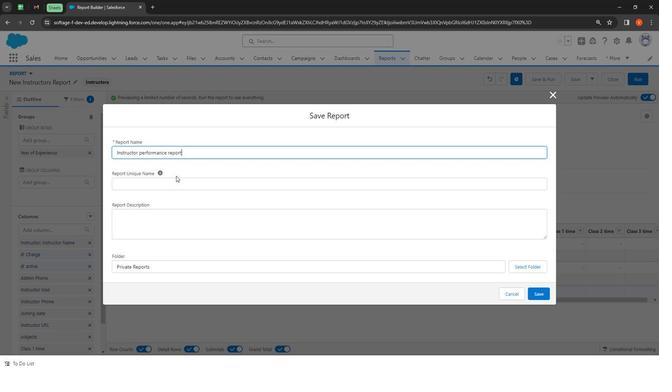 
Action: Mouse moved to (160, 179)
Screenshot: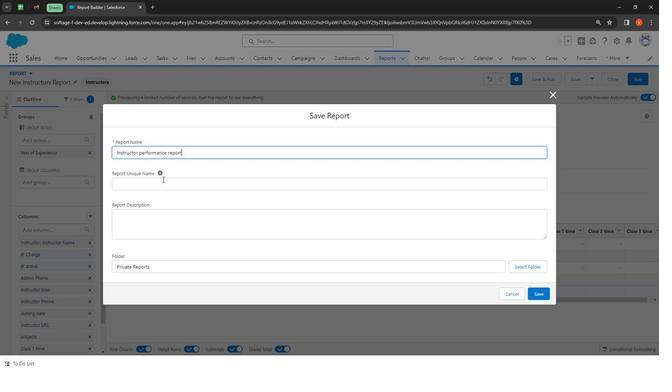 
Action: Mouse pressed left at (160, 179)
Screenshot: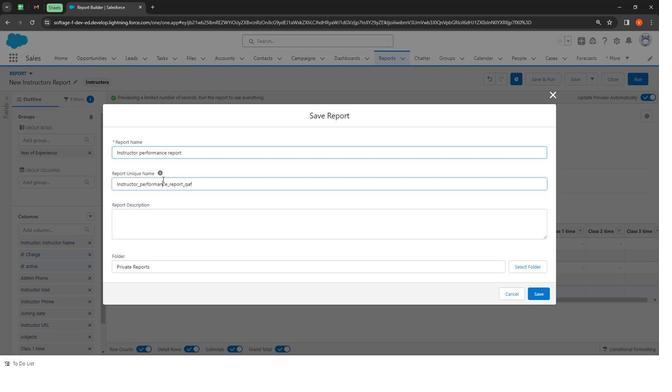 
Action: Mouse moved to (187, 222)
Screenshot: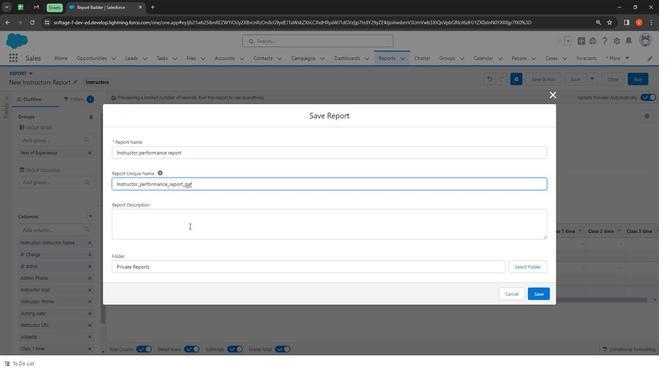 
Action: Mouse pressed left at (187, 222)
Screenshot: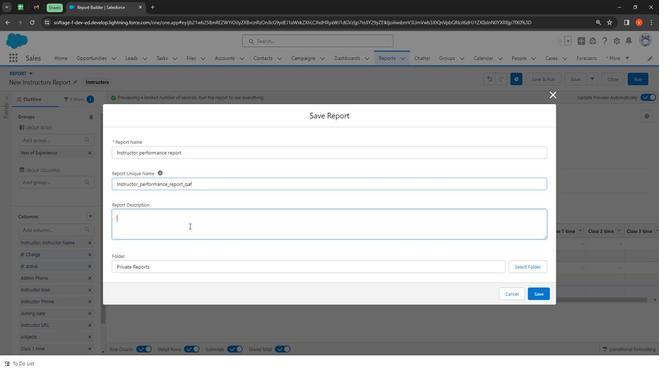 
Action: Key pressed this<Key.space>is<Key.space>instructor<Key.space><Key.shift_r><Key.shift_r><Key.shift_r><Key.shift_r><Key.shift_r>Performance<Key.space><Key.shift><Key.shift>Report<Key.space>to<Key.space><Key.shift>Show<Key.space>case<Key.space>instructor<Key.space>performance
Screenshot: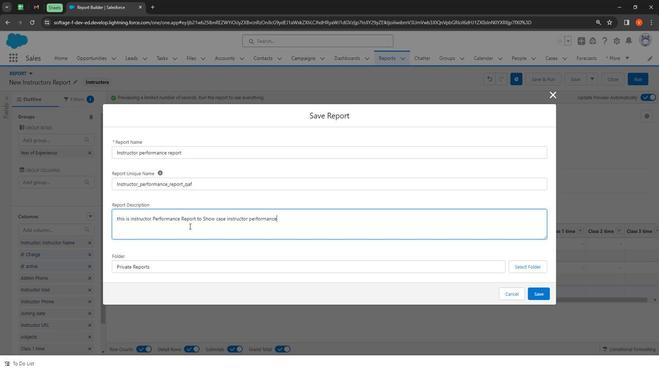 
Action: Mouse moved to (532, 258)
Screenshot: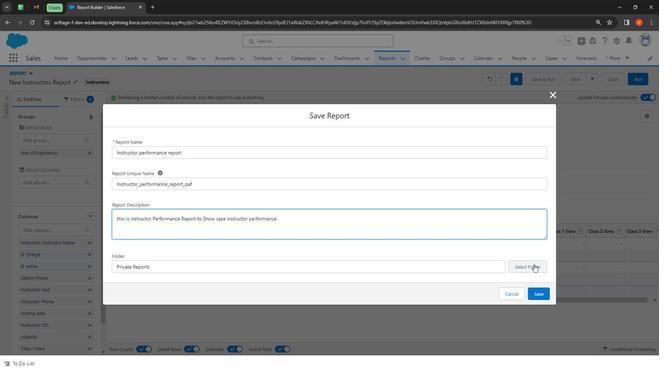 
Action: Mouse pressed left at (532, 258)
Screenshot: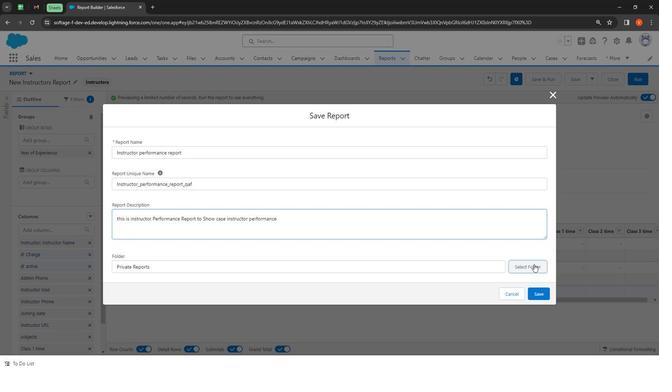 
Action: Mouse moved to (240, 320)
Screenshot: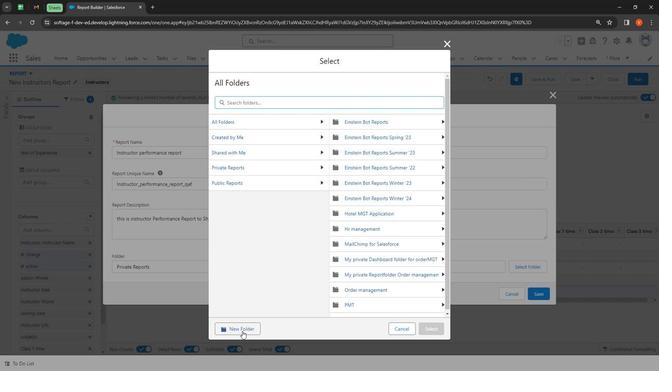 
Action: Mouse pressed left at (240, 320)
Screenshot: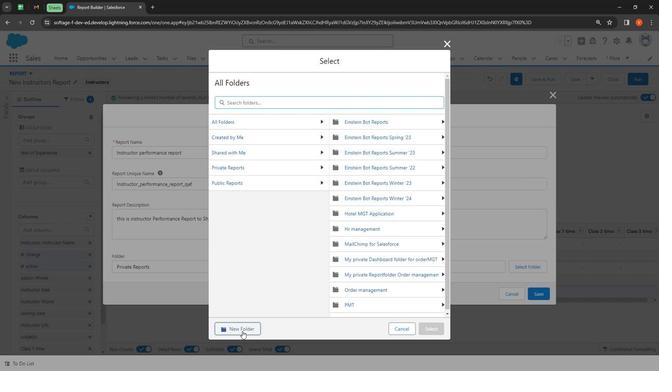 
Action: Mouse moved to (274, 179)
Screenshot: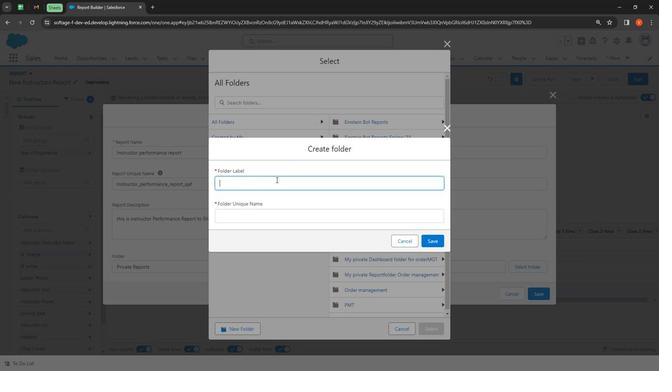 
Action: Mouse pressed left at (274, 179)
Screenshot: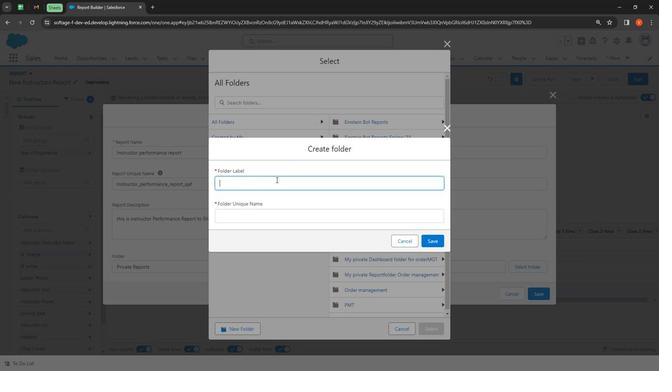 
Action: Mouse moved to (274, 179)
Screenshot: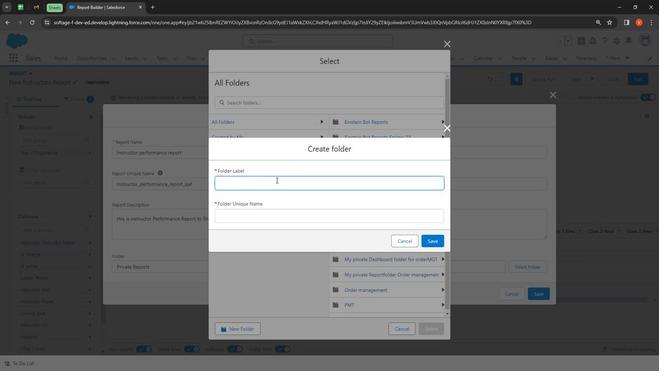 
Action: Key pressed instructor<Key.space>
Screenshot: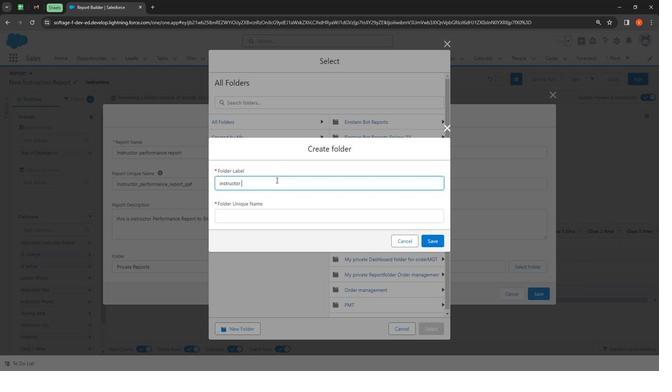 
Action: Mouse moved to (275, 193)
Screenshot: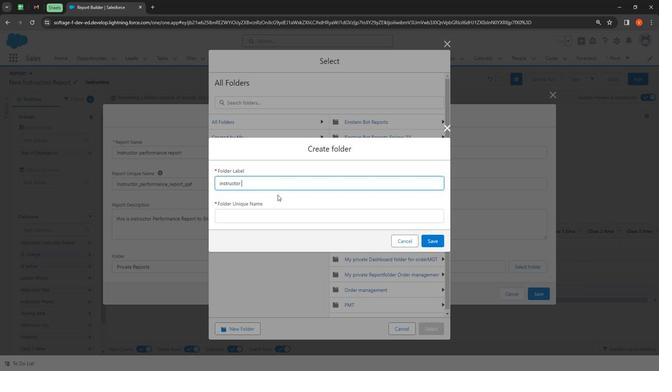 
Action: Key pressed report<Key.space>
Screenshot: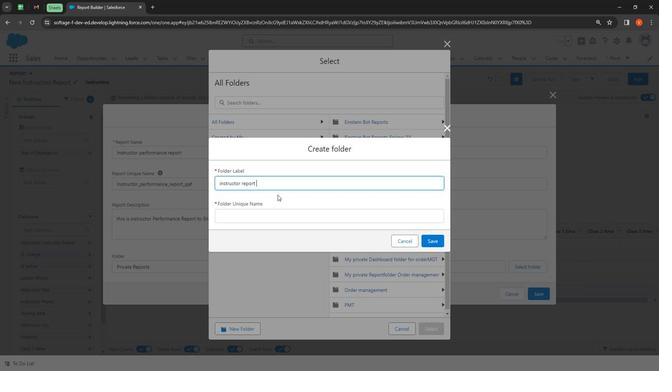 
Action: Mouse moved to (259, 206)
Screenshot: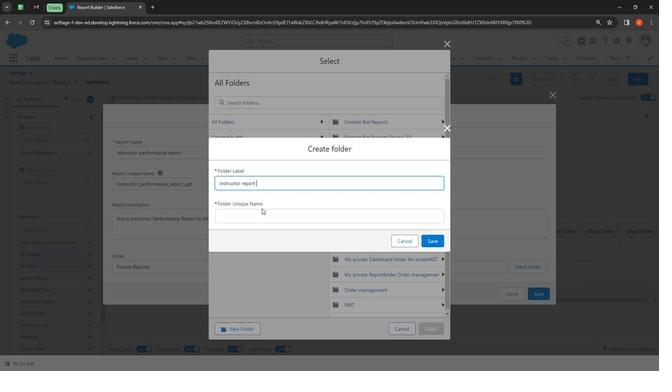 
Action: Mouse pressed left at (259, 206)
Screenshot: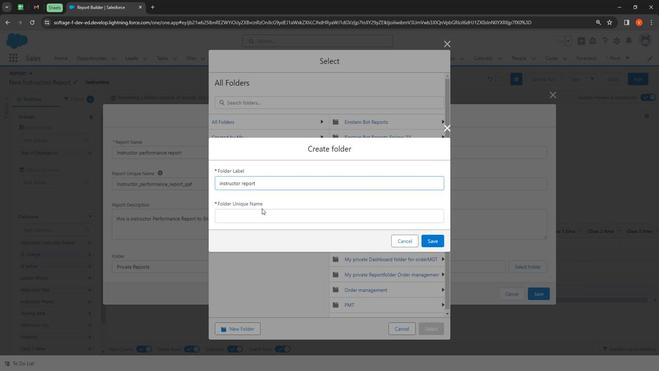 
Action: Mouse moved to (263, 210)
Screenshot: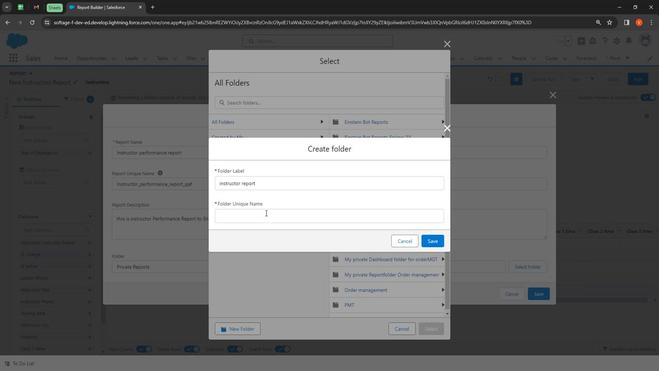 
Action: Mouse pressed left at (263, 210)
Screenshot: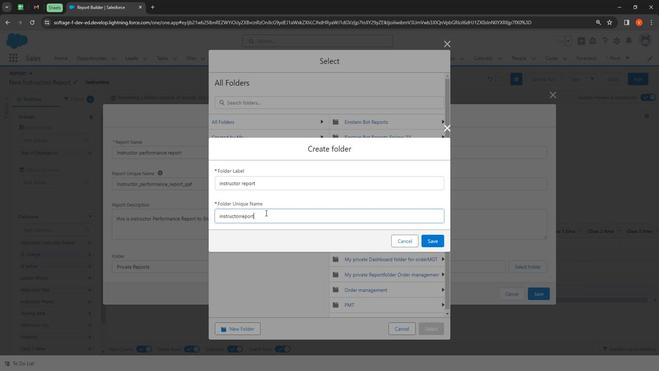 
Action: Mouse moved to (426, 233)
Screenshot: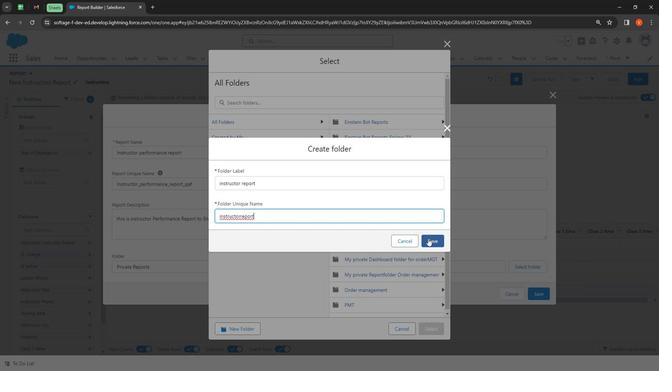 
Action: Mouse pressed left at (426, 233)
Screenshot: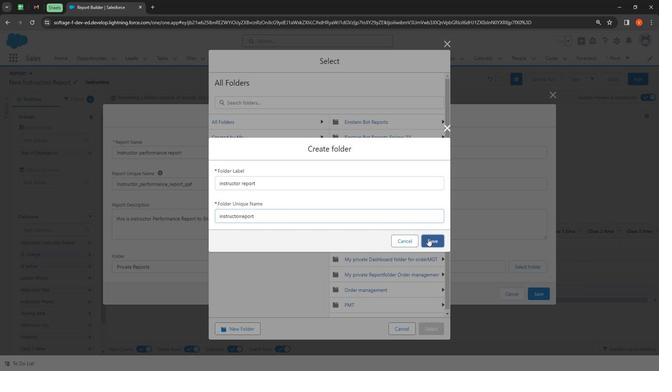 
Action: Mouse moved to (421, 318)
Screenshot: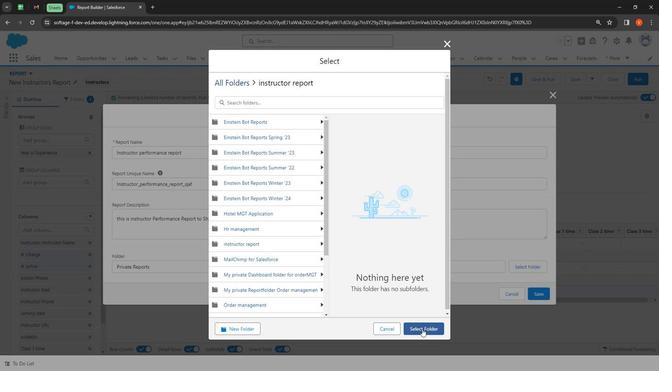 
Action: Mouse pressed left at (421, 318)
Screenshot: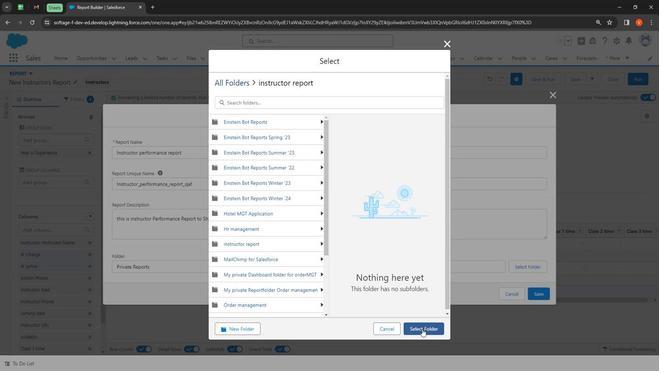 
Action: Mouse moved to (530, 284)
Screenshot: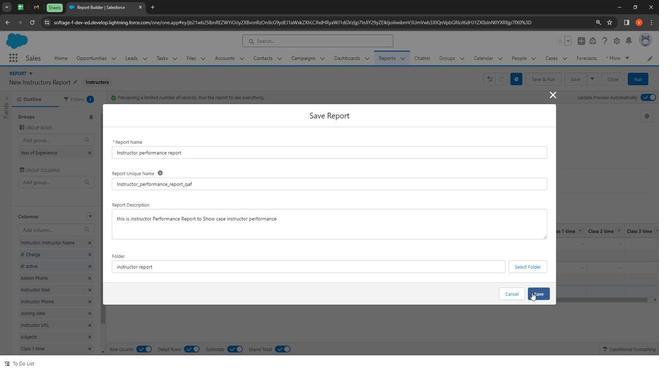 
Action: Mouse pressed left at (530, 284)
Screenshot: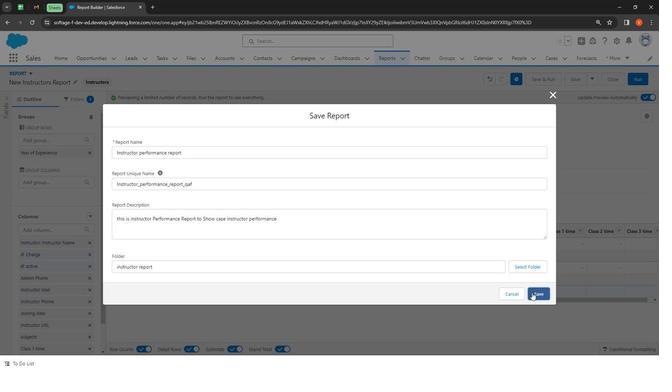 
Action: Mouse moved to (604, 86)
Screenshot: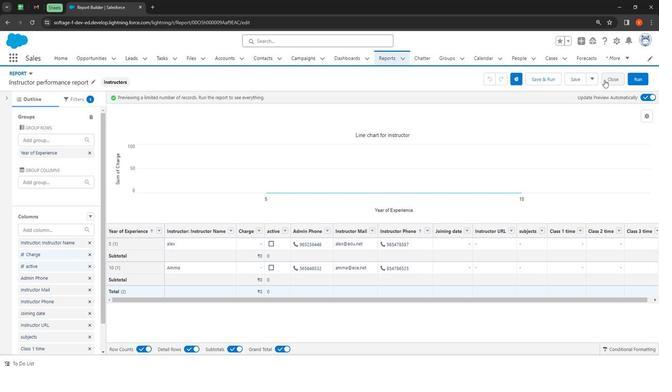 
Action: Mouse pressed left at (604, 86)
Screenshot: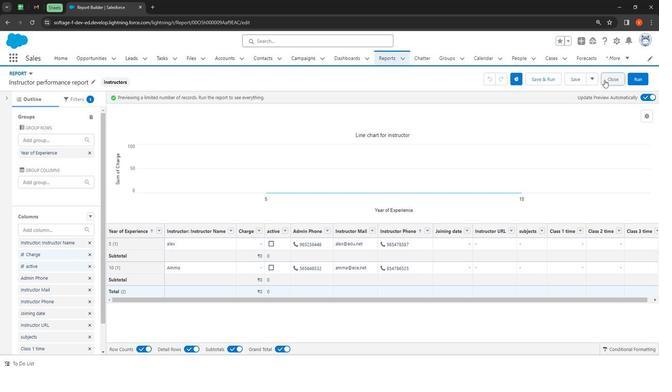 
Action: Mouse moved to (356, 65)
Screenshot: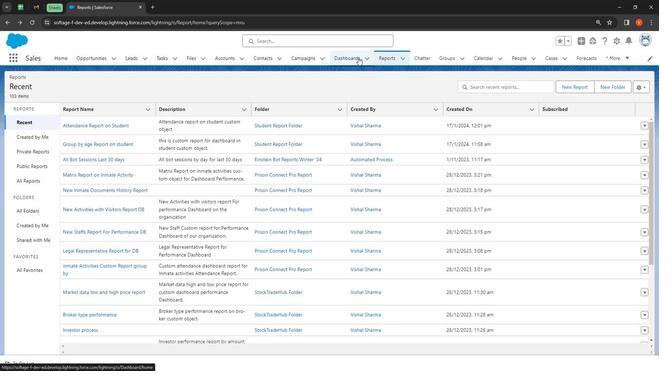 
Action: Mouse pressed left at (356, 65)
Screenshot: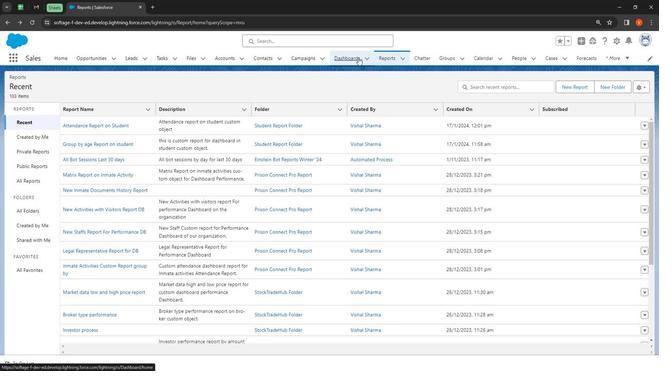 
Action: Mouse moved to (569, 94)
Screenshot: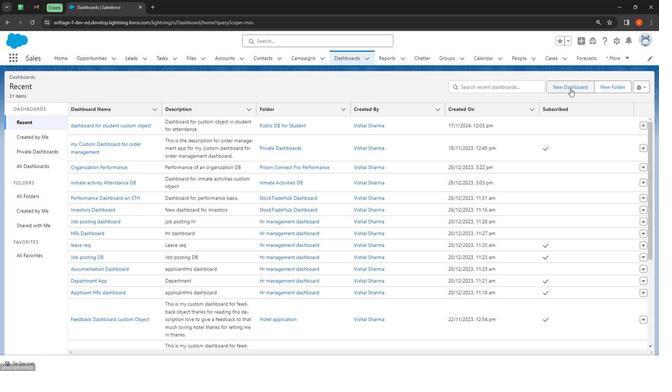 
Action: Mouse pressed left at (569, 94)
Screenshot: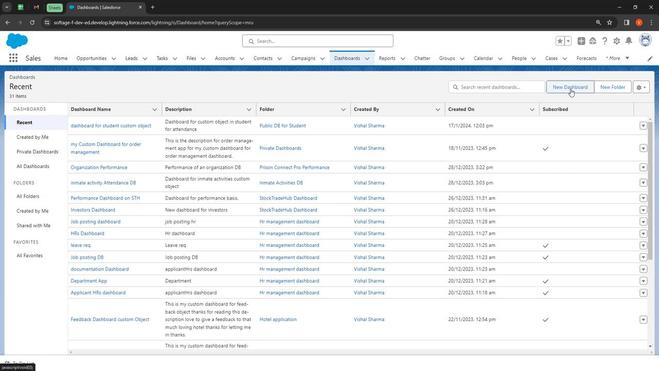 
Action: Mouse moved to (229, 175)
Screenshot: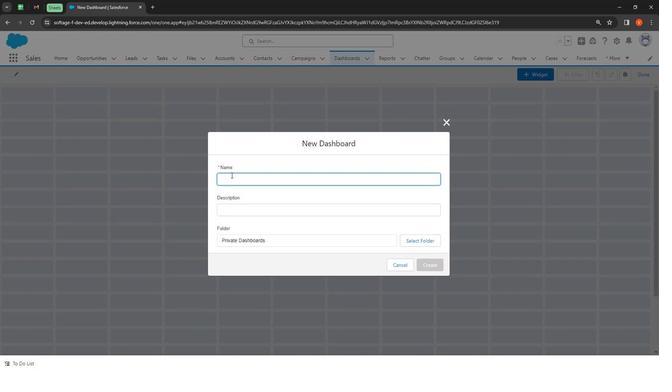 
Action: Mouse pressed left at (229, 175)
Screenshot: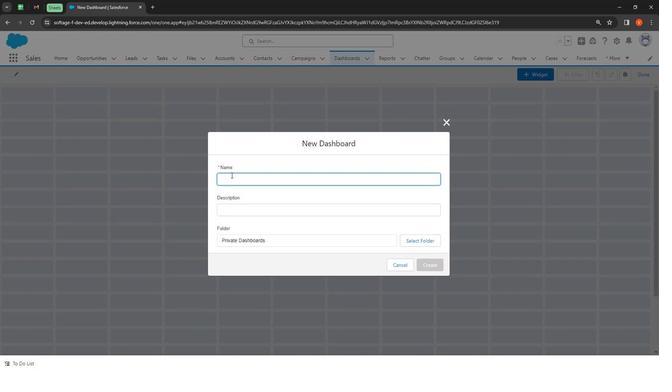 
Action: Mouse moved to (200, 80)
Screenshot: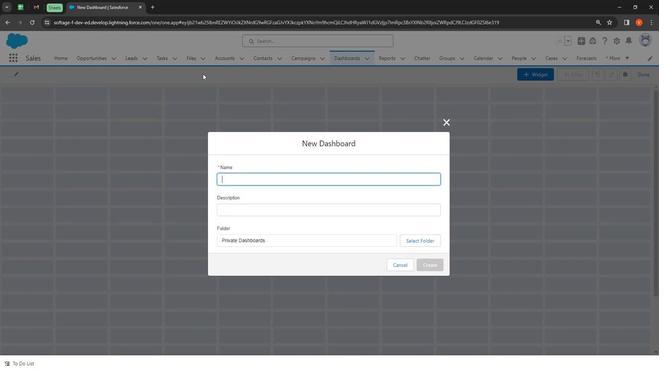 
Action: Key pressed <Key.shift><Key.shift><Key.shift><Key.shift><Key.shift><Key.shift><Key.shift><Key.shift><Key.shift><Key.shift><Key.shift><Key.shift><Key.shift><Key.shift><Key.shift>Dashboard<Key.space>instructor
Screenshot: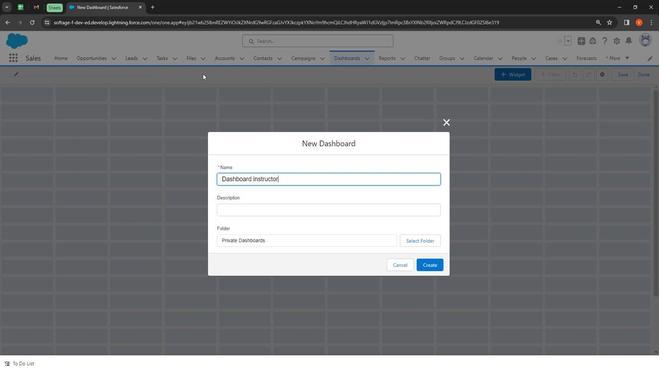 
Action: Mouse moved to (269, 206)
Screenshot: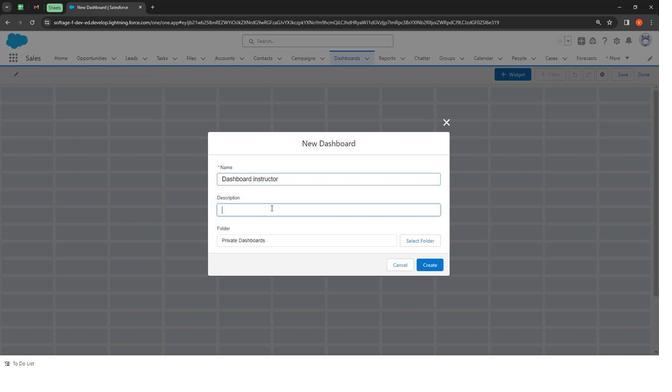 
Action: Mouse pressed left at (269, 206)
Screenshot: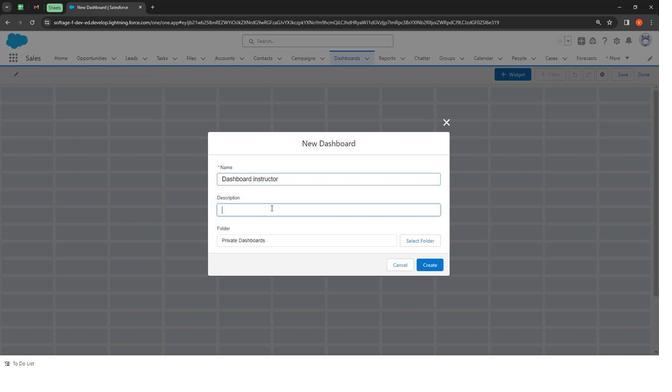 
Action: Mouse moved to (253, 182)
Screenshot: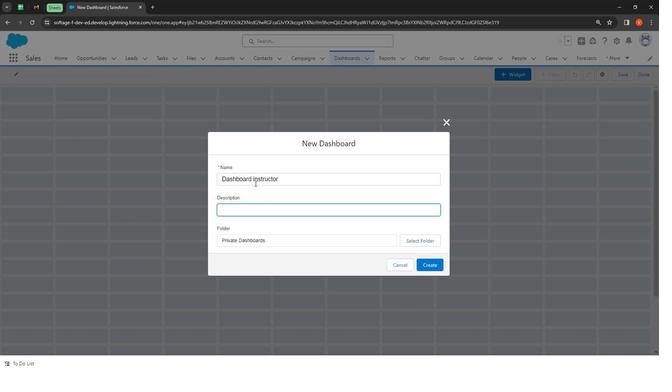 
Action: Key pressed instructor<Key.space><Key.shift>Dashboard<Key.space>for<Key.space>performance
Screenshot: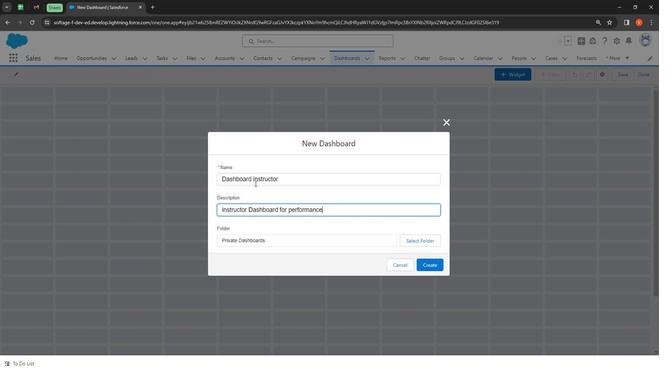 
Action: Mouse moved to (423, 233)
Screenshot: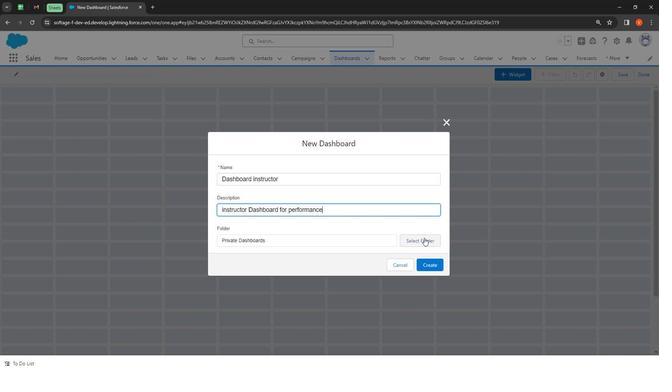 
Action: Mouse pressed left at (423, 233)
Screenshot: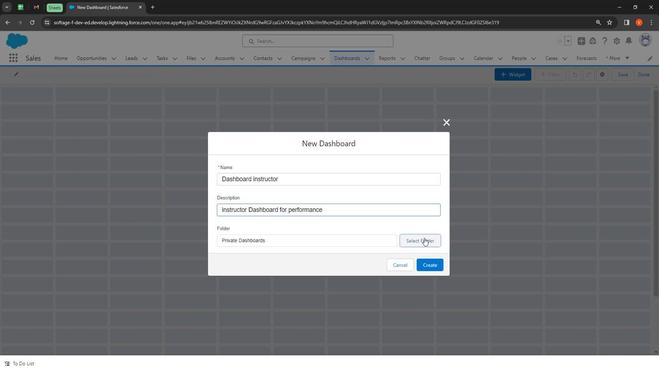 
Action: Mouse moved to (240, 319)
Screenshot: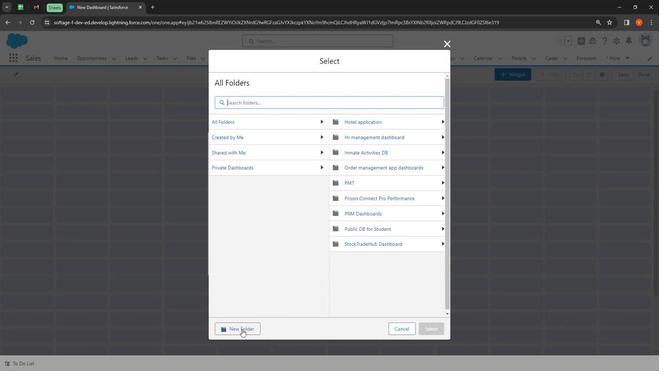 
Action: Mouse pressed left at (240, 319)
Screenshot: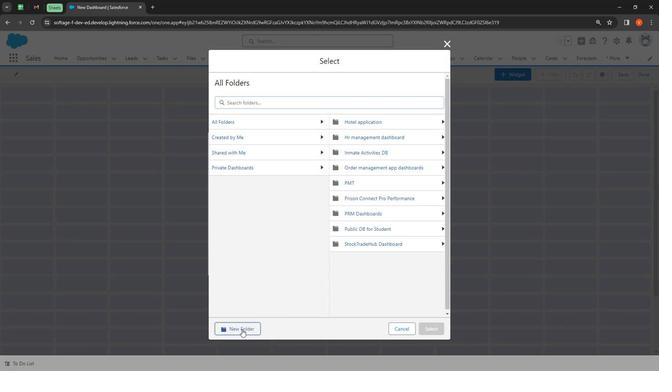 
Action: Mouse moved to (241, 177)
Screenshot: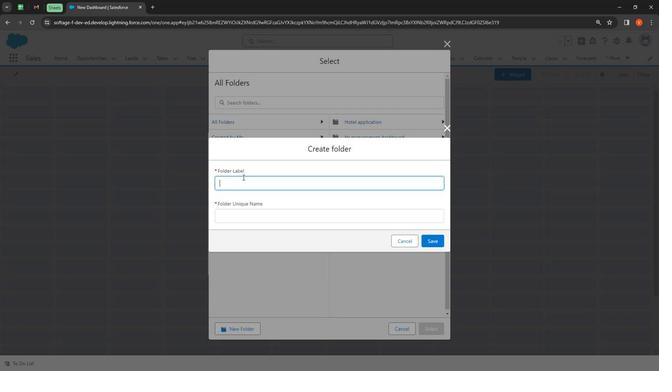 
Action: Mouse pressed left at (241, 177)
Screenshot: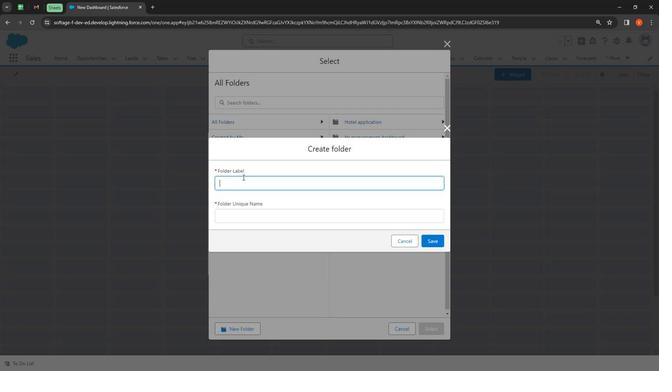 
Action: Mouse moved to (236, 165)
Screenshot: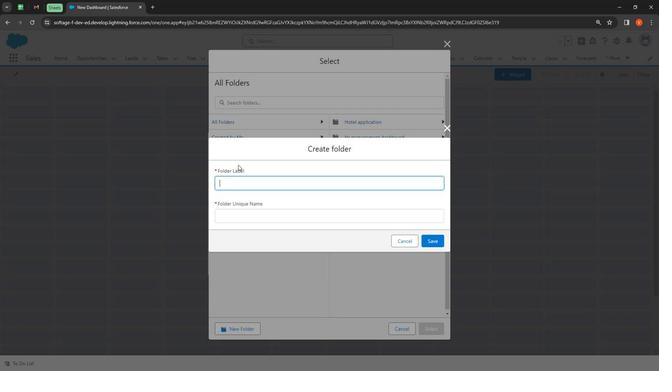 
Action: Key pressed instructor<Key.space><Key.shift>DB
Screenshot: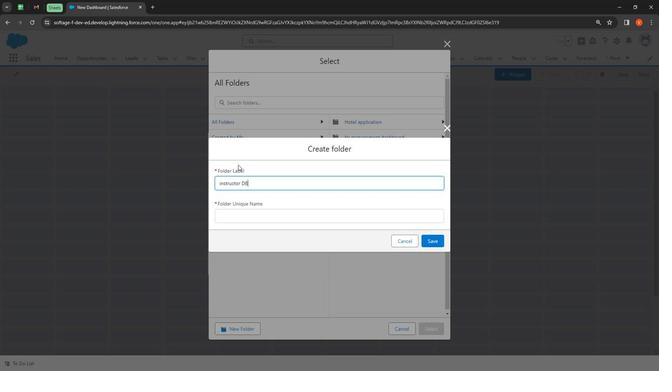 
Action: Mouse moved to (289, 210)
Screenshot: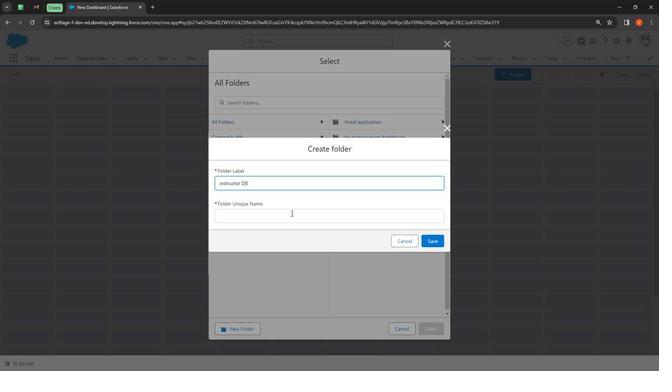 
Action: Mouse pressed left at (289, 210)
Screenshot: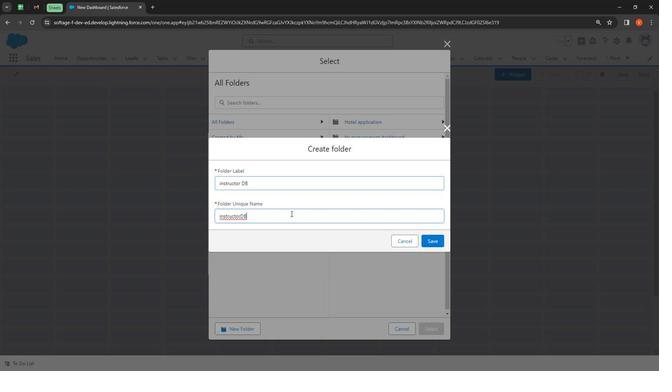 
Action: Mouse moved to (441, 237)
Screenshot: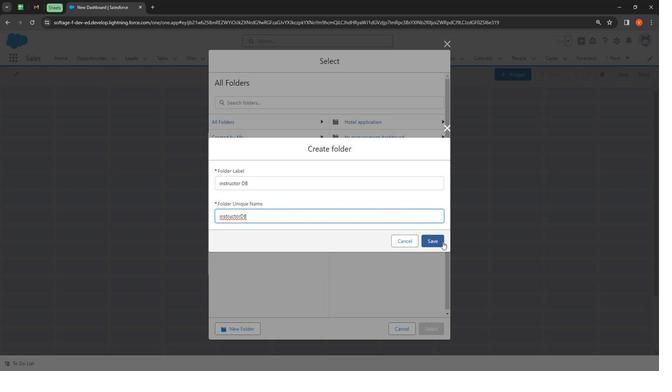 
Action: Mouse pressed left at (441, 237)
Screenshot: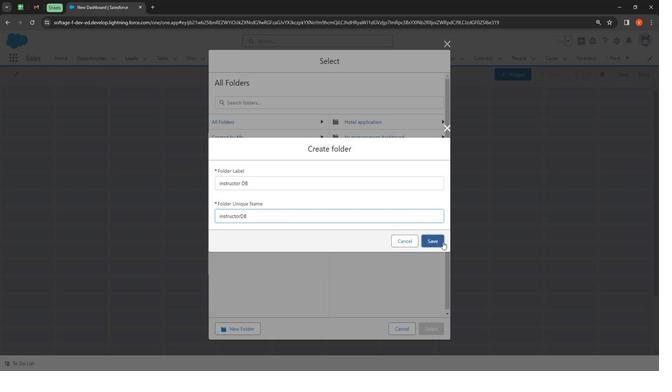 
Action: Mouse moved to (425, 320)
Screenshot: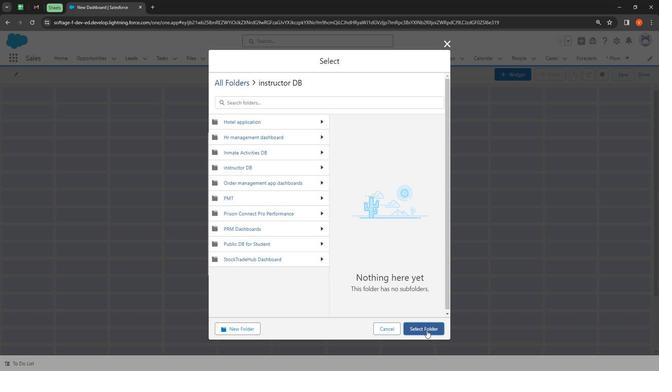 
Action: Mouse pressed left at (425, 320)
Screenshot: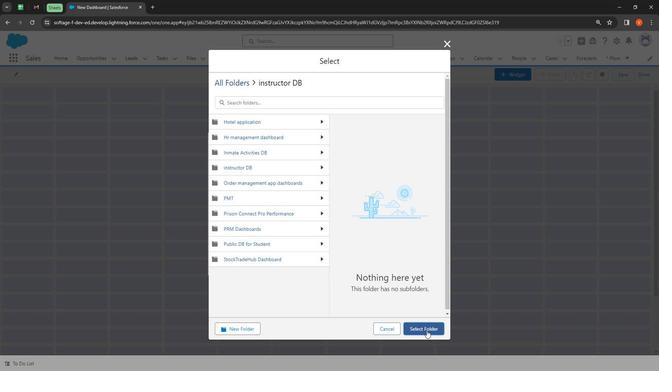 
Action: Mouse moved to (427, 262)
Screenshot: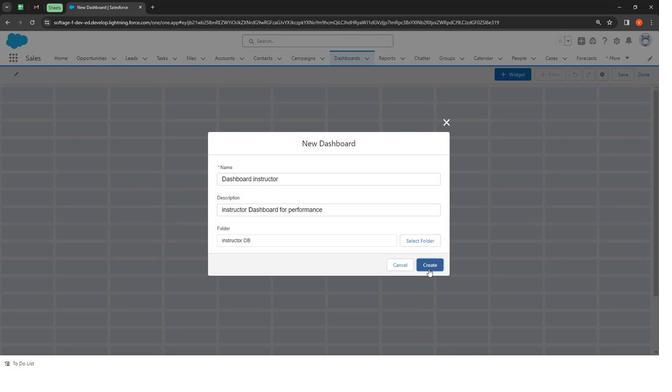 
Action: Mouse pressed left at (427, 262)
Screenshot: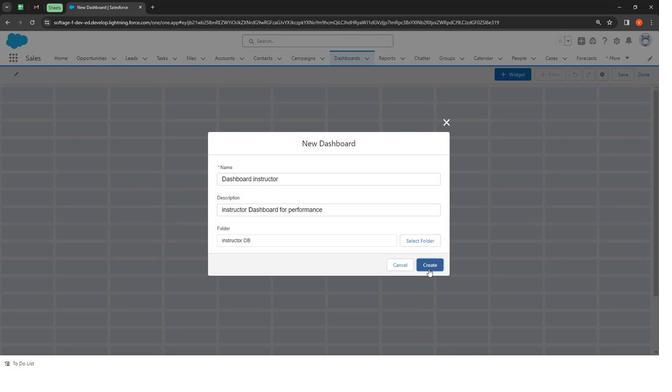 
Action: Mouse moved to (506, 85)
Screenshot: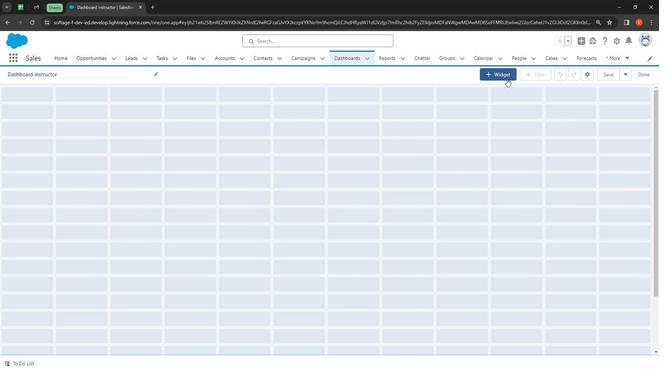 
Action: Mouse pressed left at (506, 85)
Screenshot: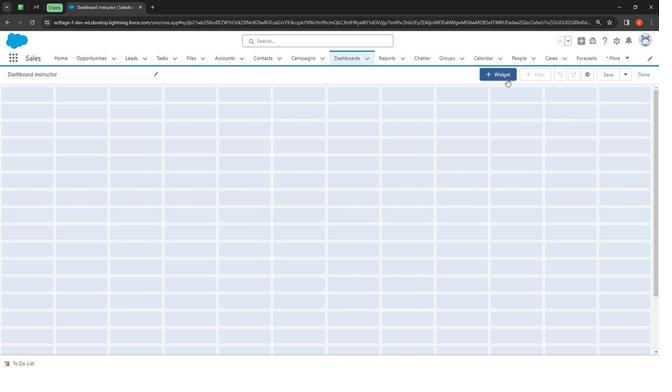 
Action: Mouse moved to (501, 98)
Screenshot: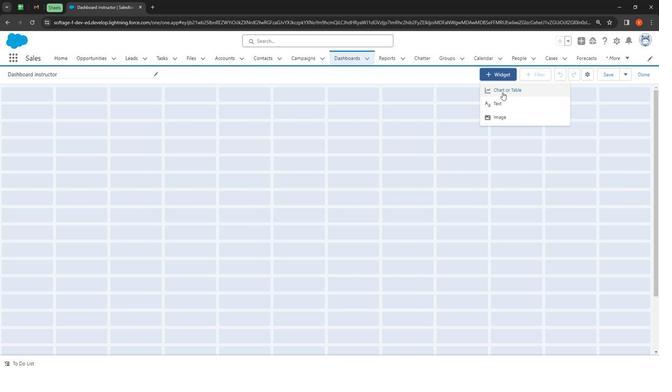 
Action: Mouse pressed left at (501, 98)
Screenshot: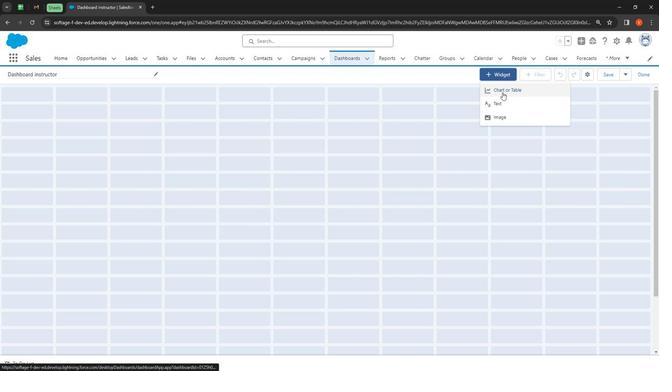 
Action: Mouse moved to (108, 162)
Screenshot: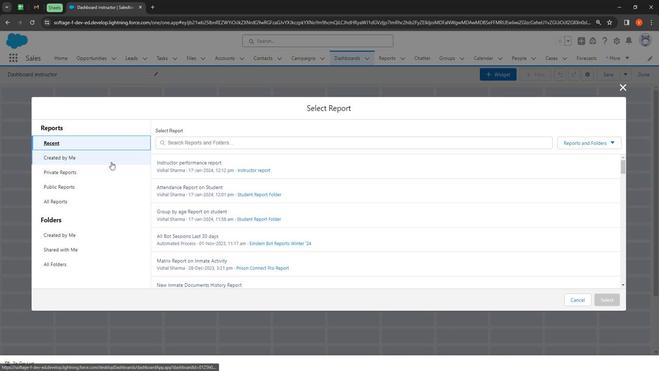 
Action: Mouse pressed left at (108, 162)
Screenshot: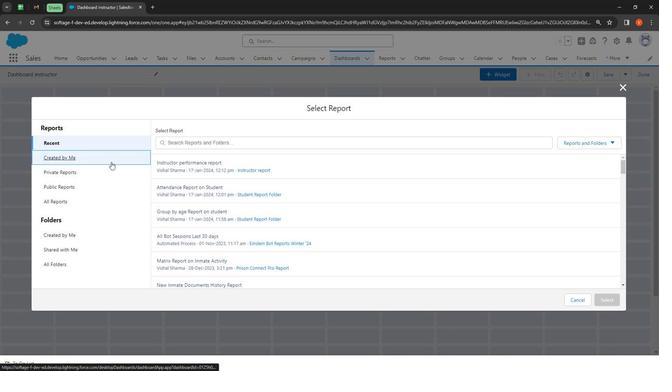 
Action: Mouse moved to (228, 146)
Screenshot: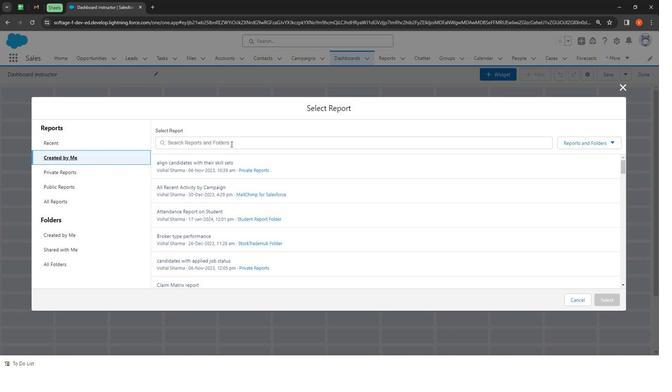 
Action: Mouse pressed left at (228, 146)
Screenshot: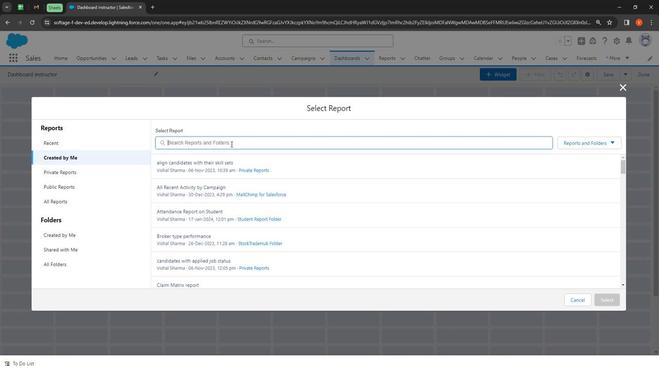 
Action: Key pressed instru
Screenshot: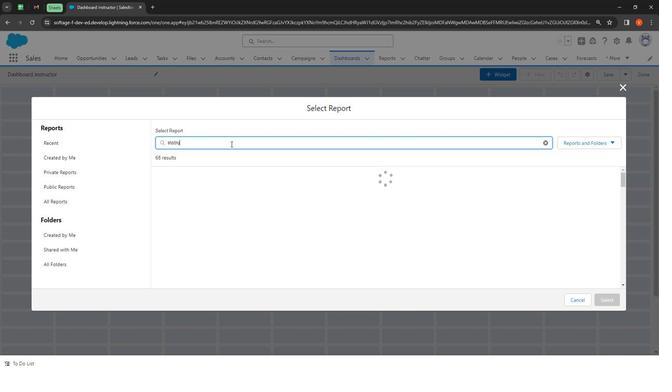 
Action: Mouse moved to (236, 196)
Screenshot: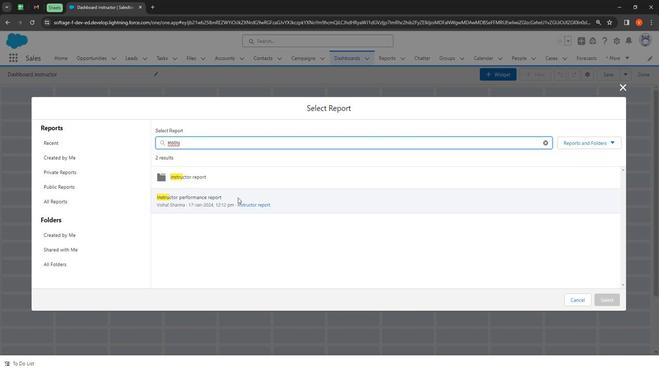 
Action: Mouse pressed left at (236, 196)
Screenshot: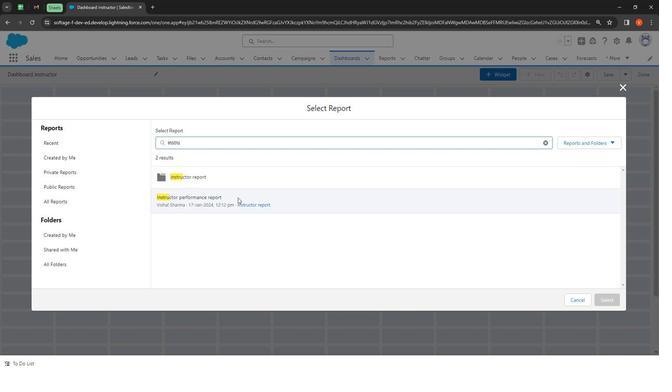 
Action: Mouse moved to (602, 289)
Screenshot: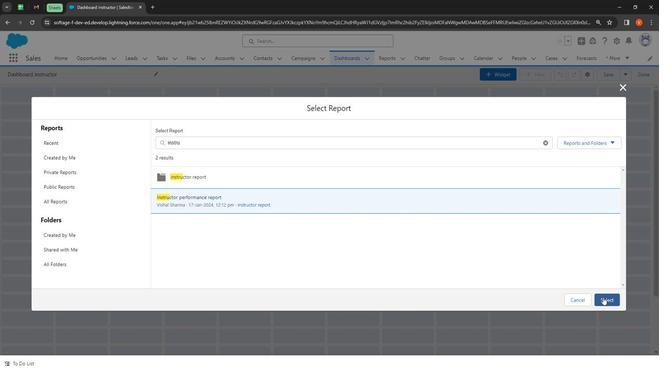 
Action: Mouse pressed left at (602, 289)
Screenshot: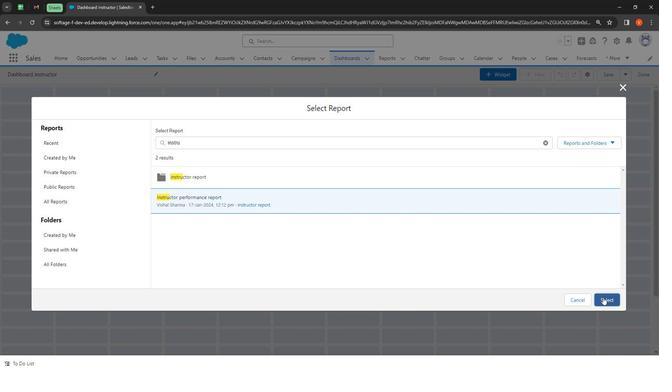 
Action: Mouse moved to (228, 198)
Screenshot: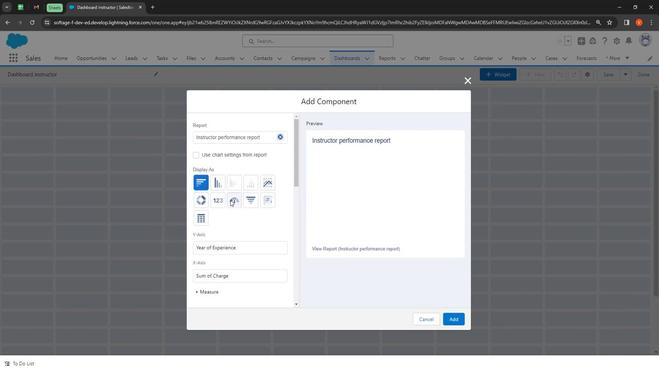 
Action: Mouse pressed left at (228, 198)
Screenshot: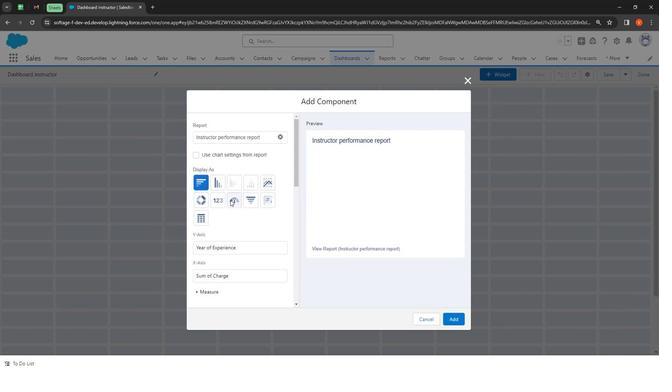 
Action: Mouse moved to (450, 308)
Screenshot: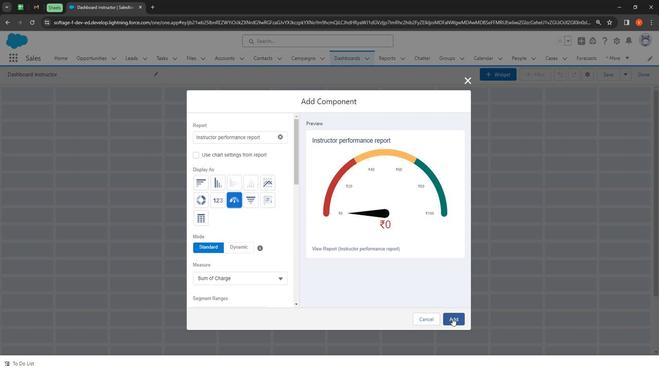 
Action: Mouse pressed left at (450, 308)
Screenshot: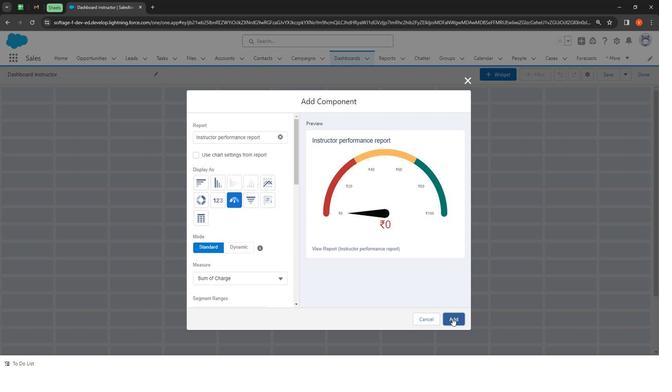 
Action: Mouse moved to (190, 189)
Screenshot: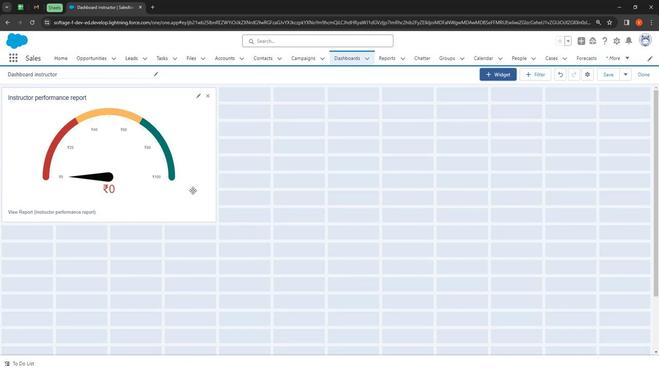 
Action: Mouse pressed left at (190, 189)
Screenshot: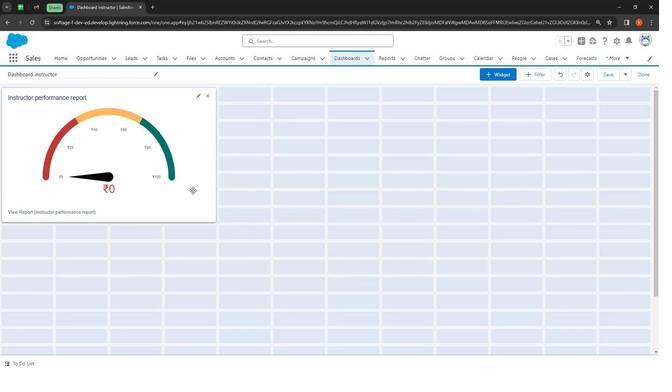 
Action: Mouse moved to (214, 218)
Screenshot: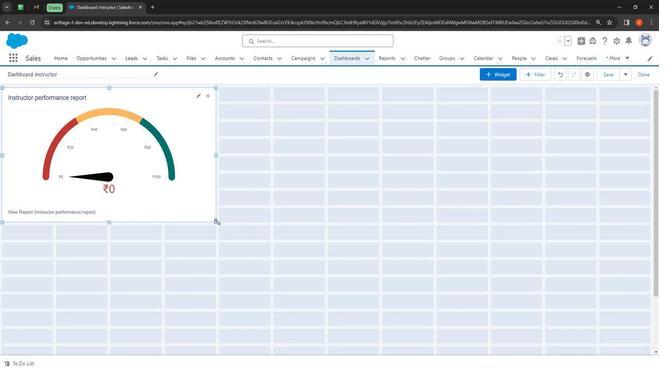 
Action: Mouse pressed left at (214, 218)
Screenshot: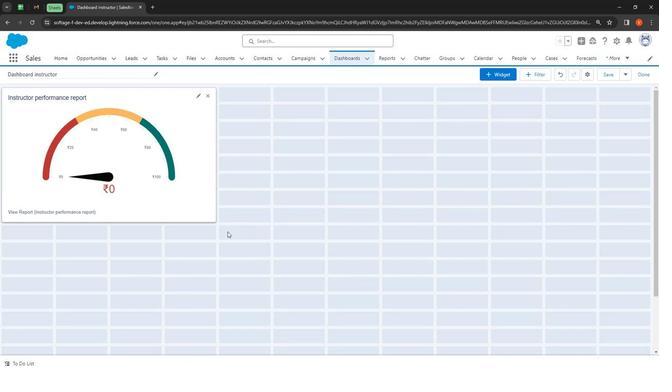 
Action: Mouse moved to (605, 83)
Screenshot: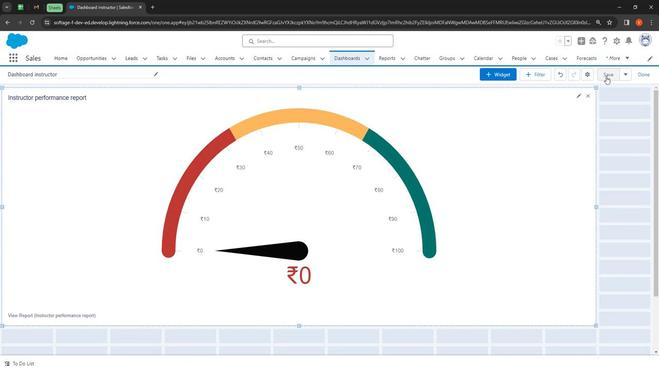 
Action: Mouse pressed left at (605, 83)
Screenshot: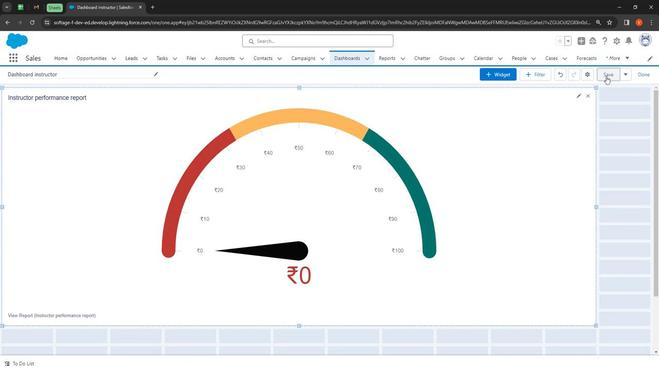 
Action: Mouse moved to (527, 84)
Screenshot: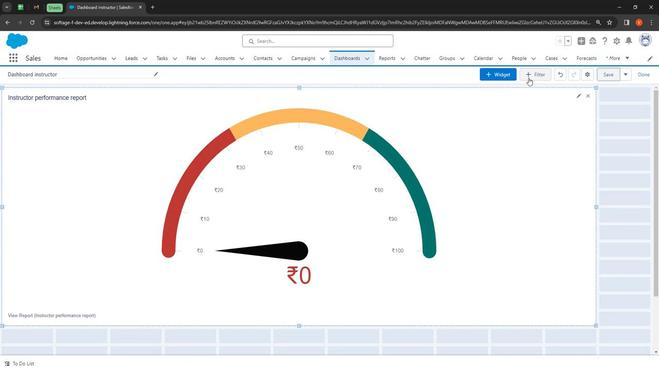 
Action: Mouse pressed left at (527, 84)
Screenshot: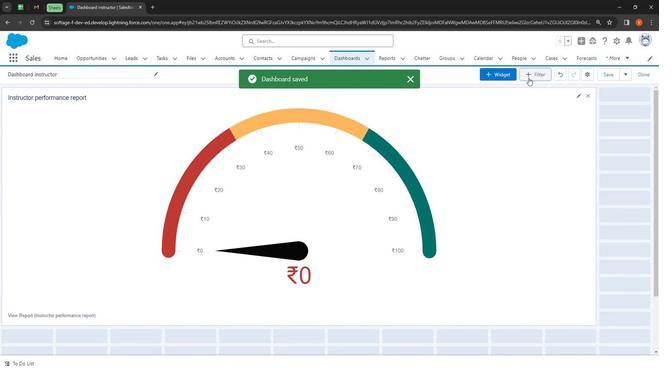 
Action: Mouse moved to (264, 203)
Screenshot: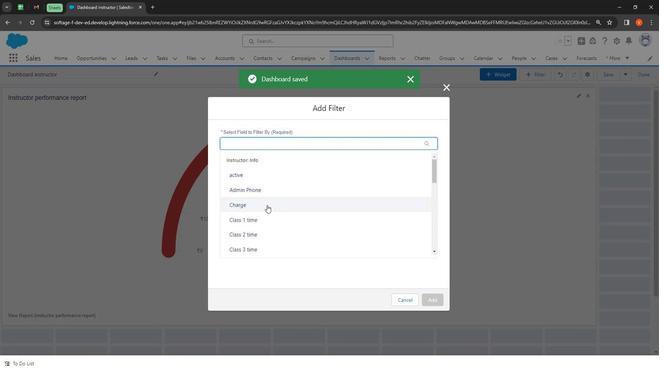 
Action: Mouse pressed left at (264, 203)
Screenshot: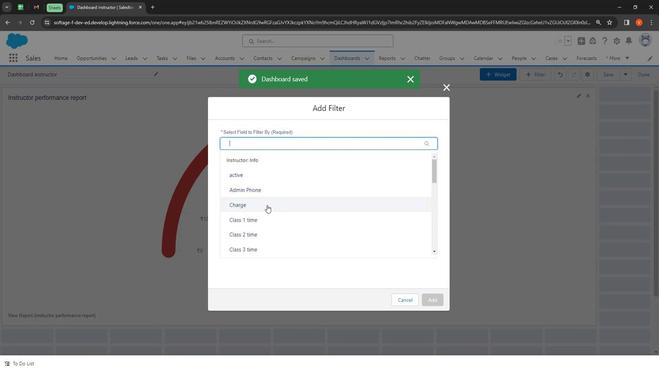 
Action: Mouse moved to (249, 198)
Screenshot: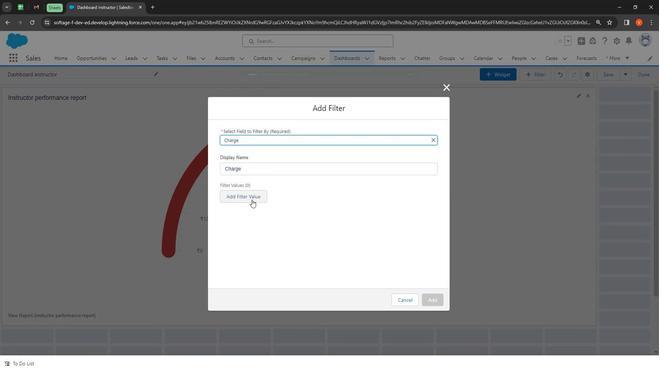 
Action: Mouse pressed left at (249, 198)
Screenshot: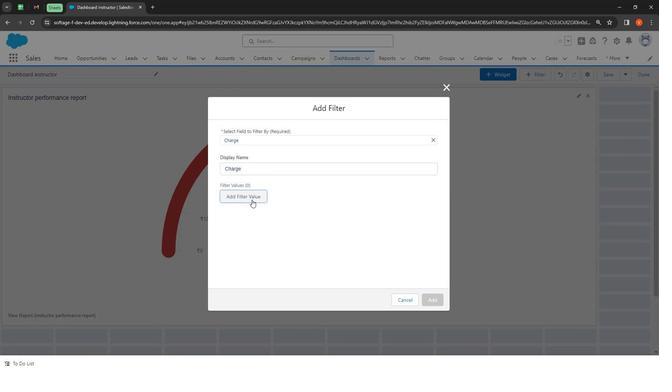 
Action: Mouse moved to (394, 196)
Screenshot: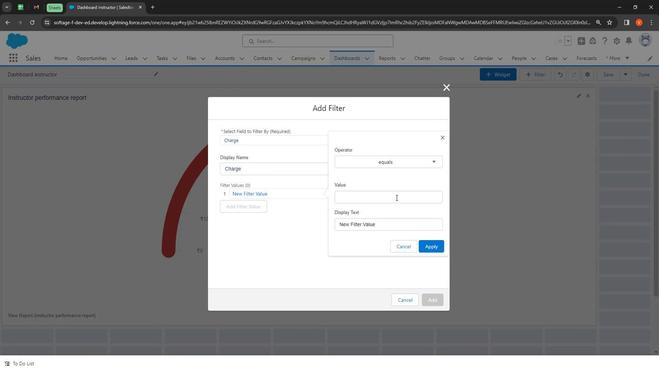 
Action: Mouse pressed left at (394, 196)
Screenshot: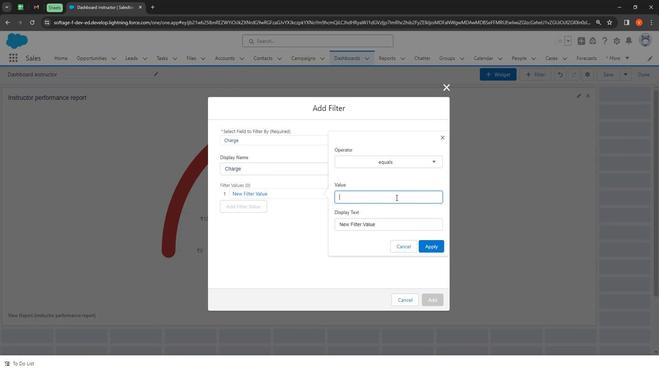
Action: Mouse moved to (340, 158)
Screenshot: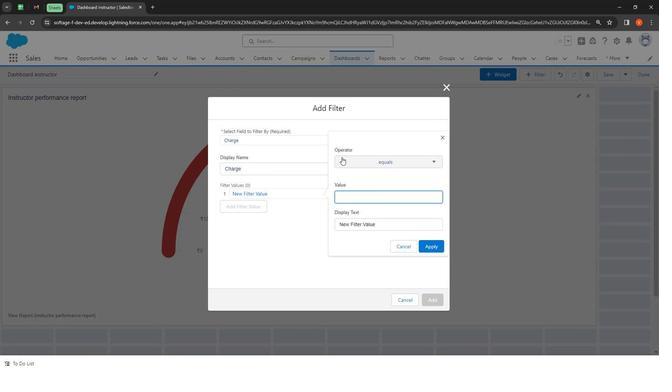 
Action: Key pressed 5000
Screenshot: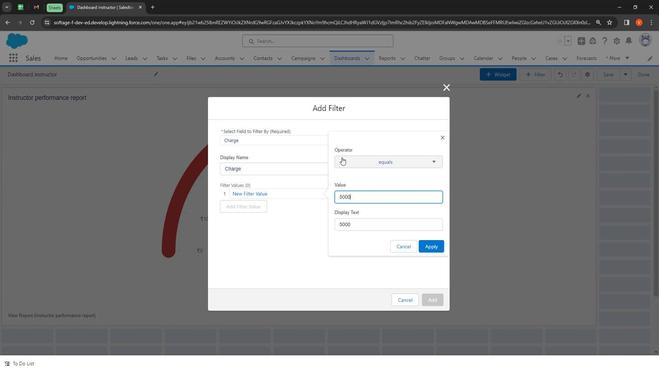 
Action: Mouse moved to (365, 161)
Screenshot: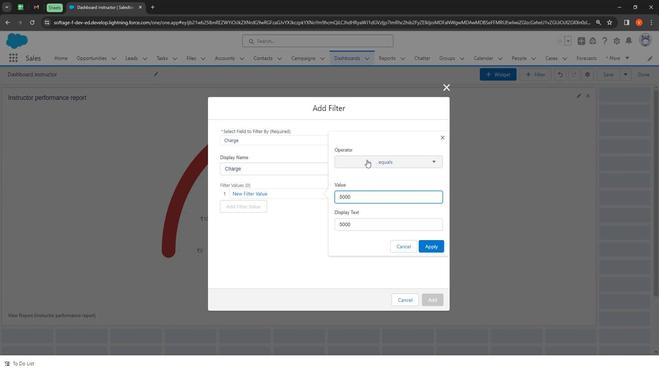 
Action: Mouse pressed left at (365, 161)
Screenshot: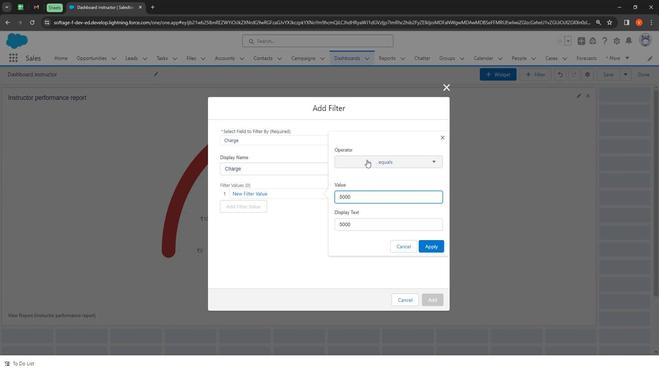 
Action: Mouse moved to (383, 228)
Screenshot: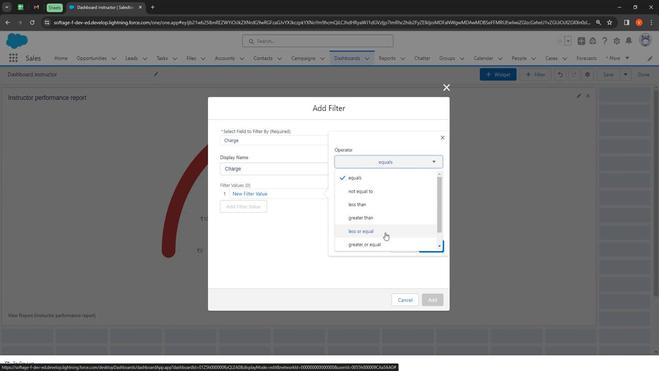 
Action: Mouse pressed left at (383, 228)
Screenshot: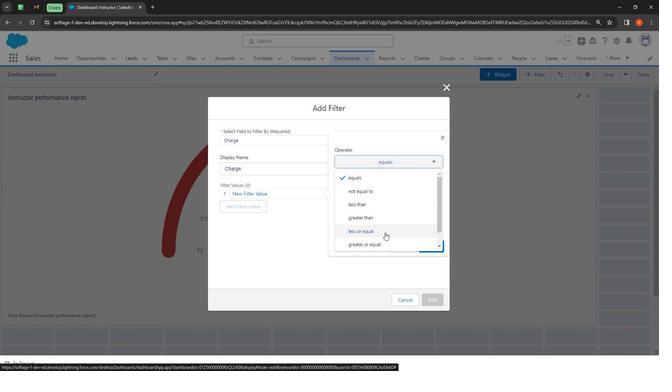 
Action: Mouse moved to (429, 243)
Screenshot: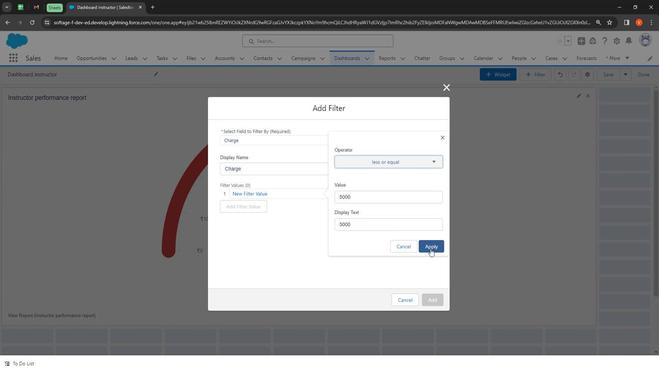 
Action: Mouse pressed left at (429, 243)
Screenshot: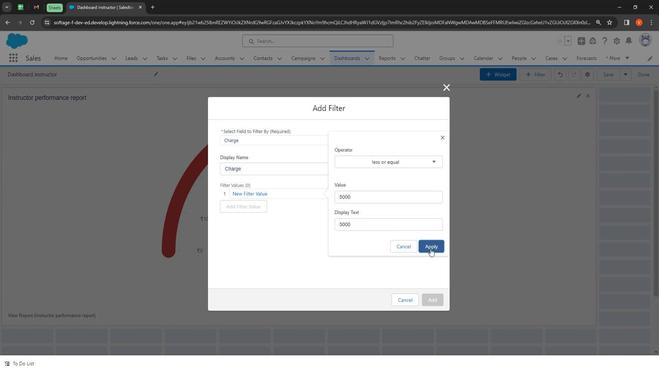 
Action: Mouse moved to (433, 289)
Screenshot: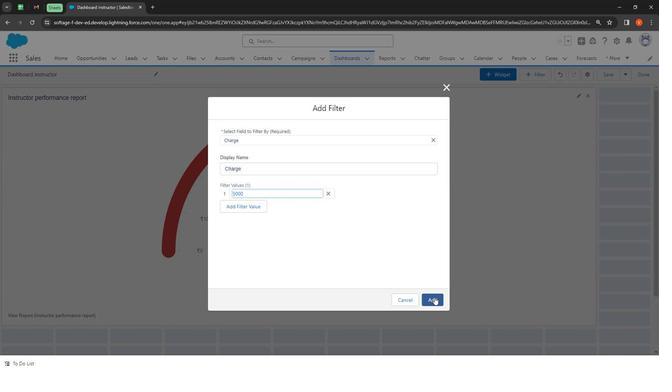 
Action: Mouse pressed left at (433, 289)
Screenshot: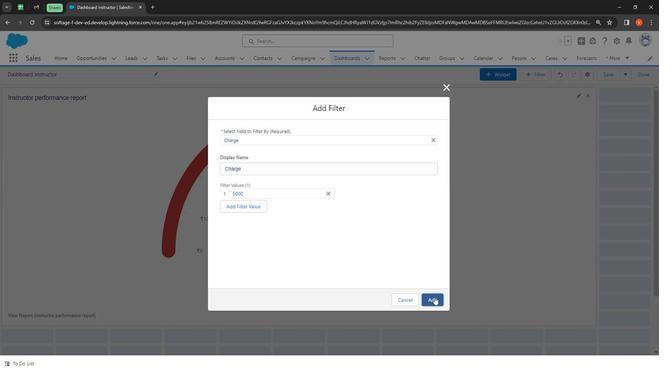 
Action: Mouse moved to (531, 85)
Screenshot: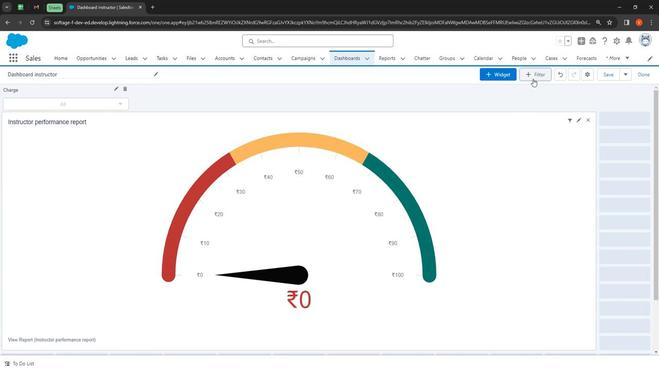 
Action: Mouse pressed left at (531, 85)
Screenshot: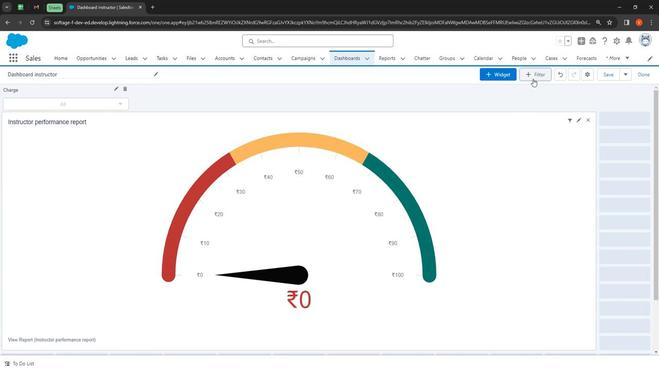 
Action: Mouse moved to (287, 216)
Screenshot: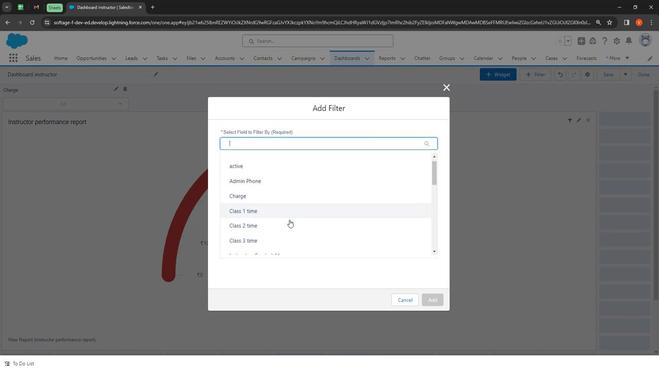 
Action: Mouse scrolled (287, 216) with delta (0, 0)
Screenshot: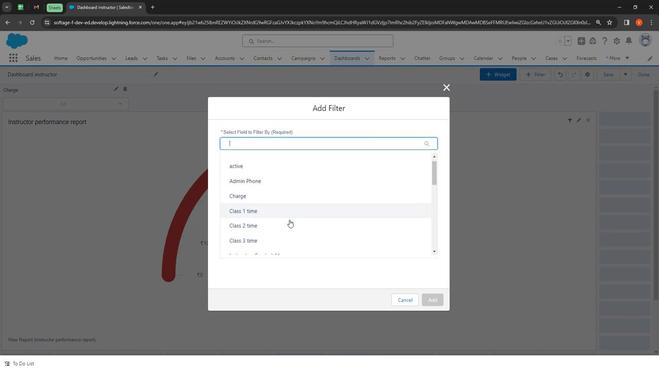 
Action: Mouse moved to (287, 216)
Screenshot: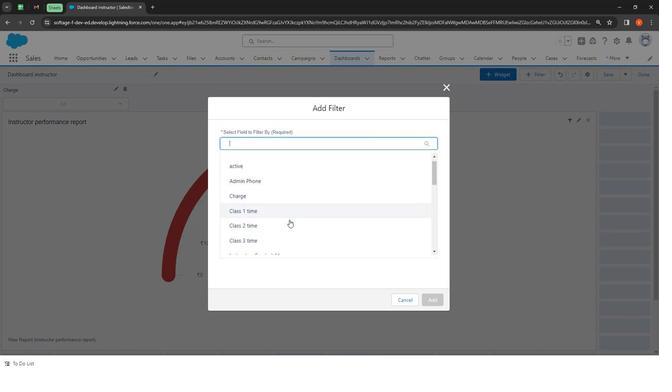 
Action: Mouse scrolled (287, 216) with delta (0, 0)
Screenshot: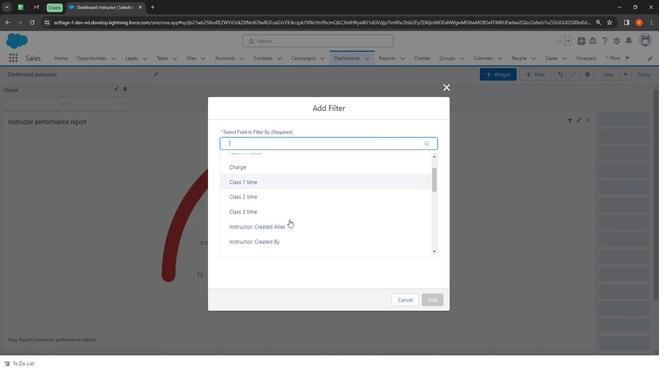 
Action: Mouse moved to (312, 209)
Screenshot: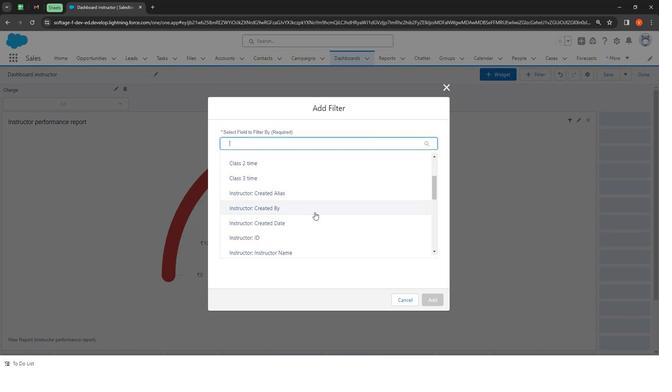
Action: Mouse scrolled (312, 209) with delta (0, 0)
Screenshot: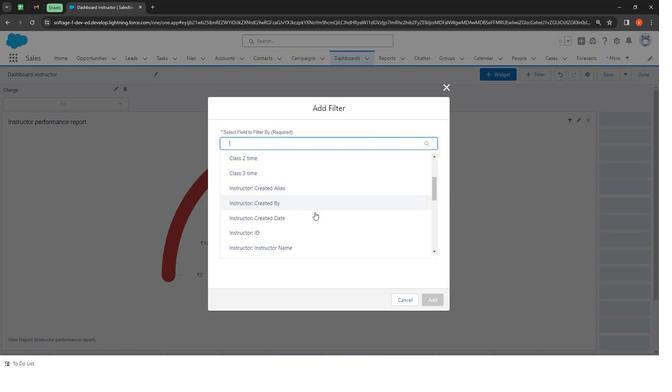 
Action: Mouse moved to (313, 210)
Screenshot: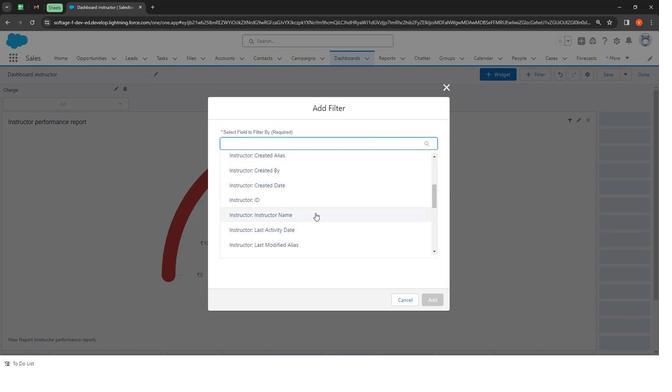 
Action: Mouse scrolled (313, 210) with delta (0, 0)
Screenshot: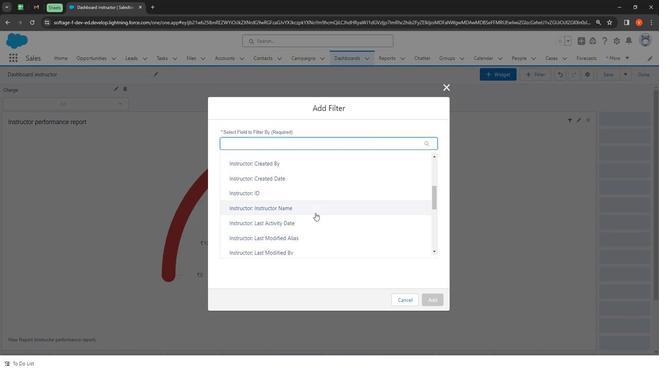 
Action: Mouse scrolled (313, 210) with delta (0, 0)
Screenshot: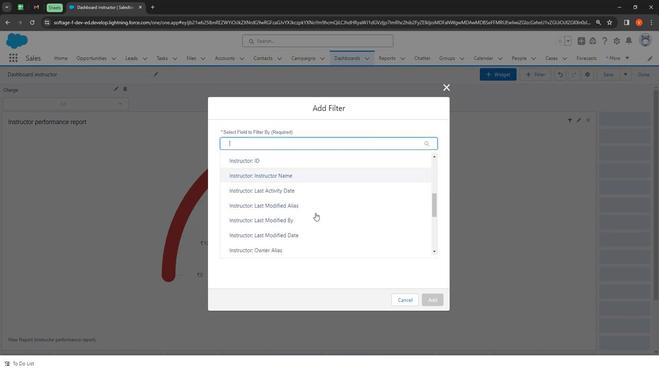 
Action: Mouse scrolled (313, 210) with delta (0, 0)
Screenshot: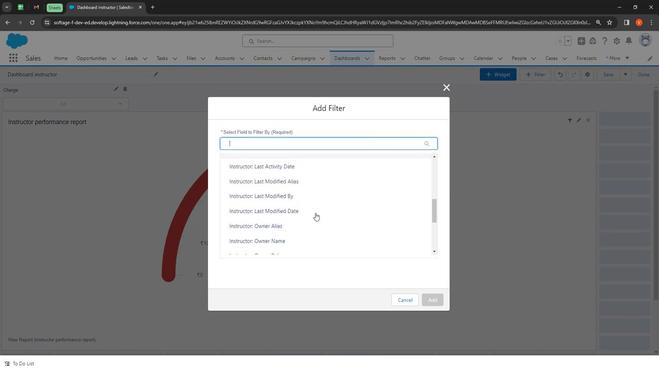 
Action: Mouse scrolled (313, 210) with delta (0, 0)
Screenshot: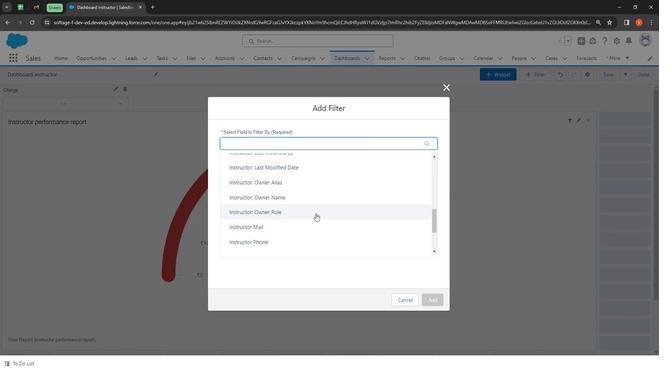 
Action: Mouse moved to (279, 211)
Screenshot: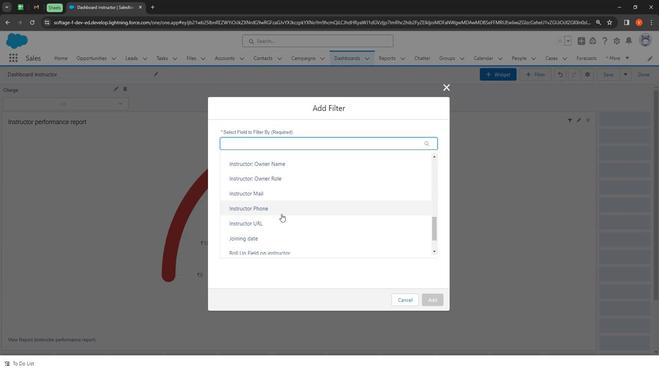 
Action: Mouse scrolled (279, 211) with delta (0, 0)
Screenshot: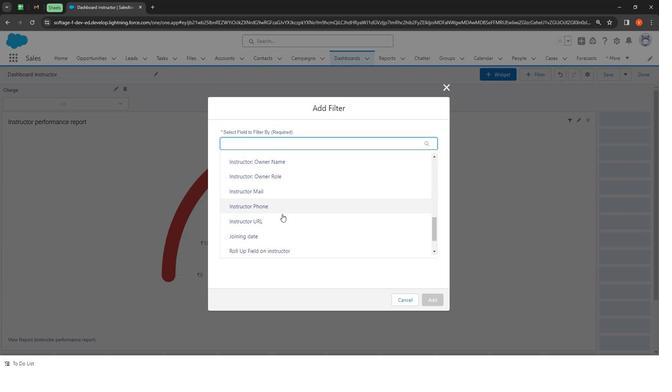 
Action: Mouse moved to (285, 207)
Screenshot: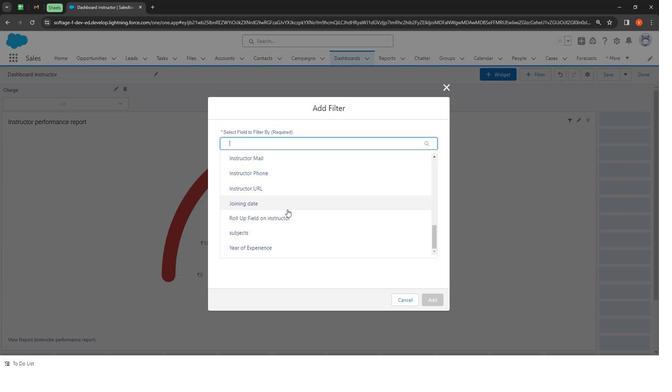 
Action: Mouse scrolled (285, 206) with delta (0, 0)
Screenshot: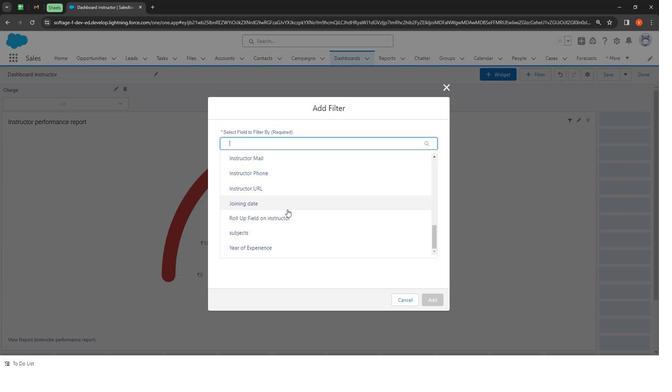 
Action: Mouse moved to (285, 207)
Screenshot: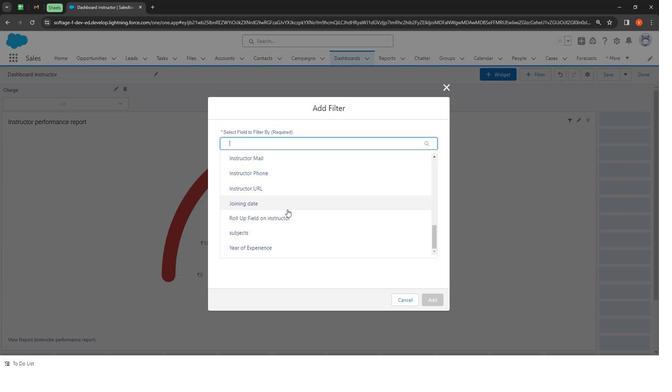 
Action: Mouse scrolled (285, 207) with delta (0, 0)
Screenshot: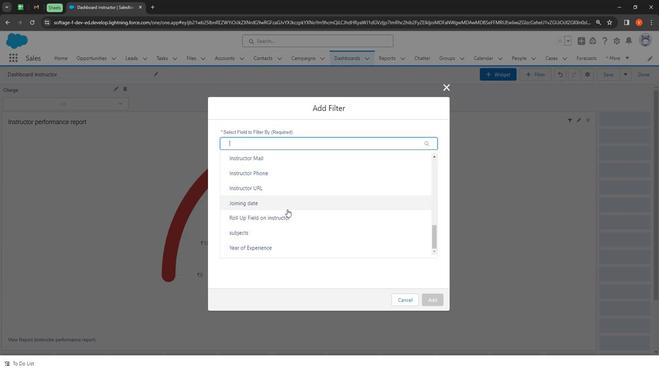 
Action: Mouse moved to (272, 231)
Screenshot: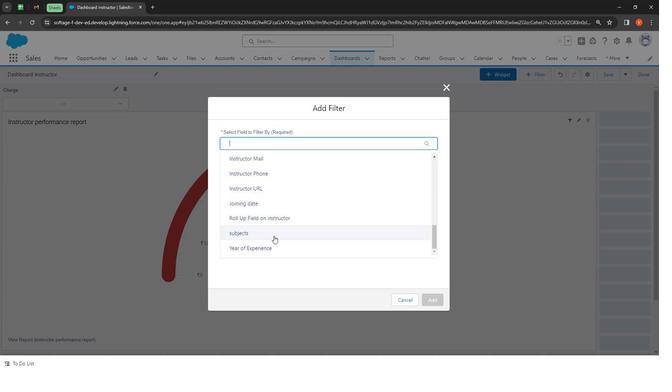 
Action: Mouse pressed left at (272, 231)
Screenshot: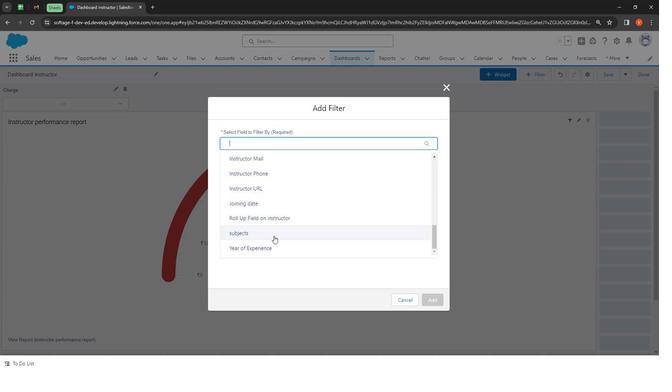 
Action: Mouse moved to (249, 193)
Screenshot: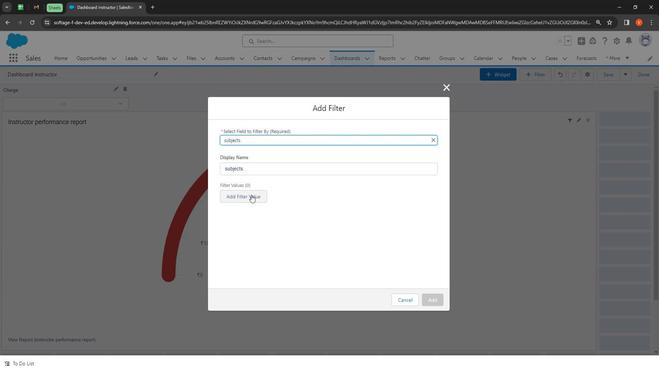 
Action: Mouse pressed left at (249, 193)
Screenshot: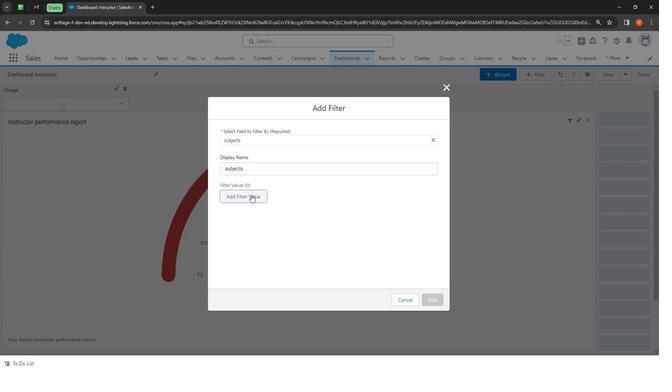 
Action: Mouse moved to (404, 139)
